 Task: Check the sale-to-list ratio of jacuzzi in the last 5 years.
Action: Mouse moved to (856, 188)
Screenshot: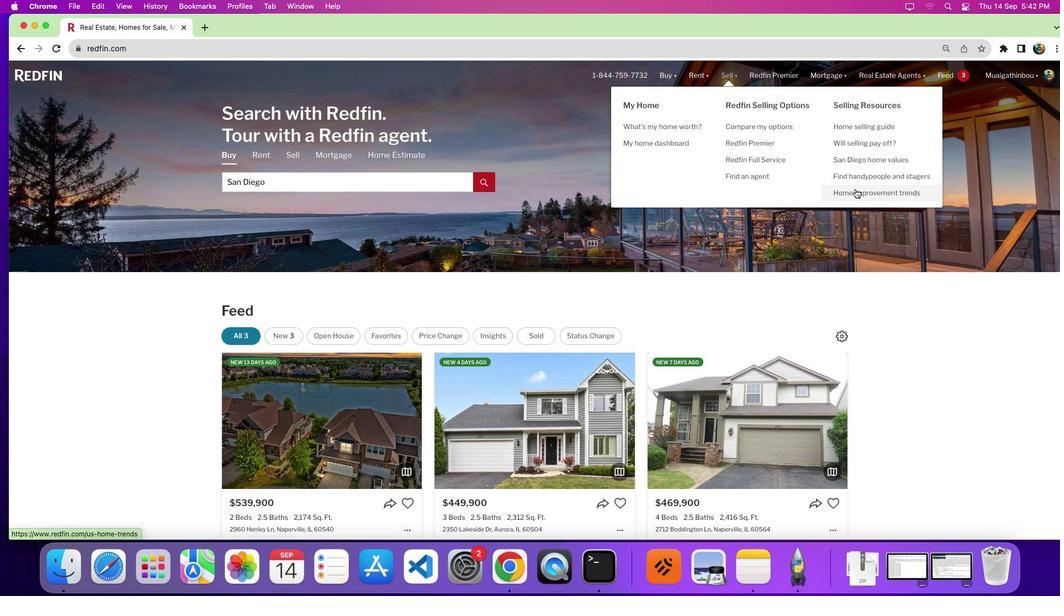 
Action: Mouse pressed left at (856, 188)
Screenshot: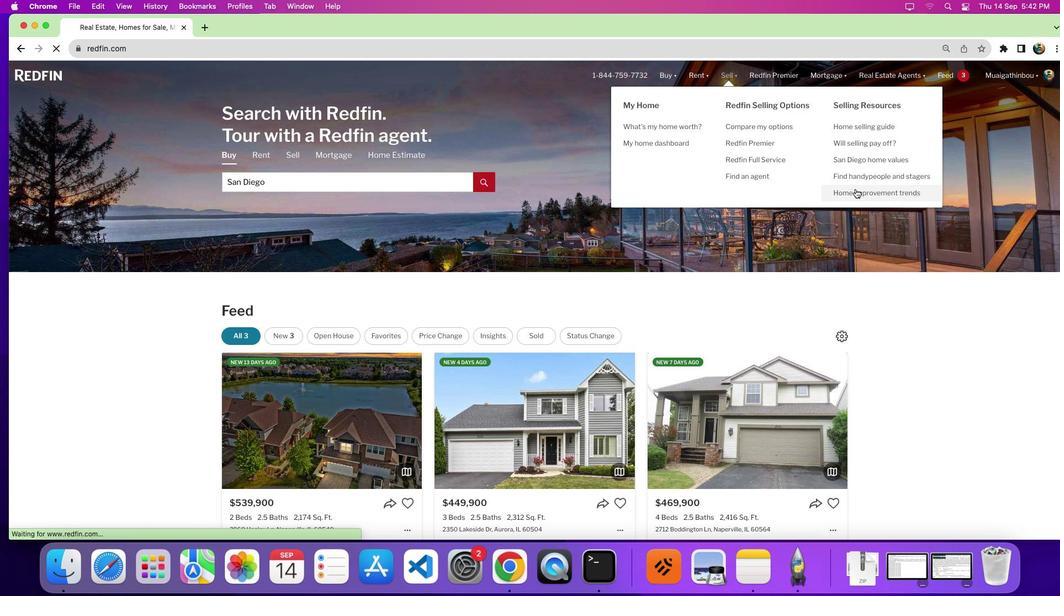 
Action: Mouse moved to (569, 271)
Screenshot: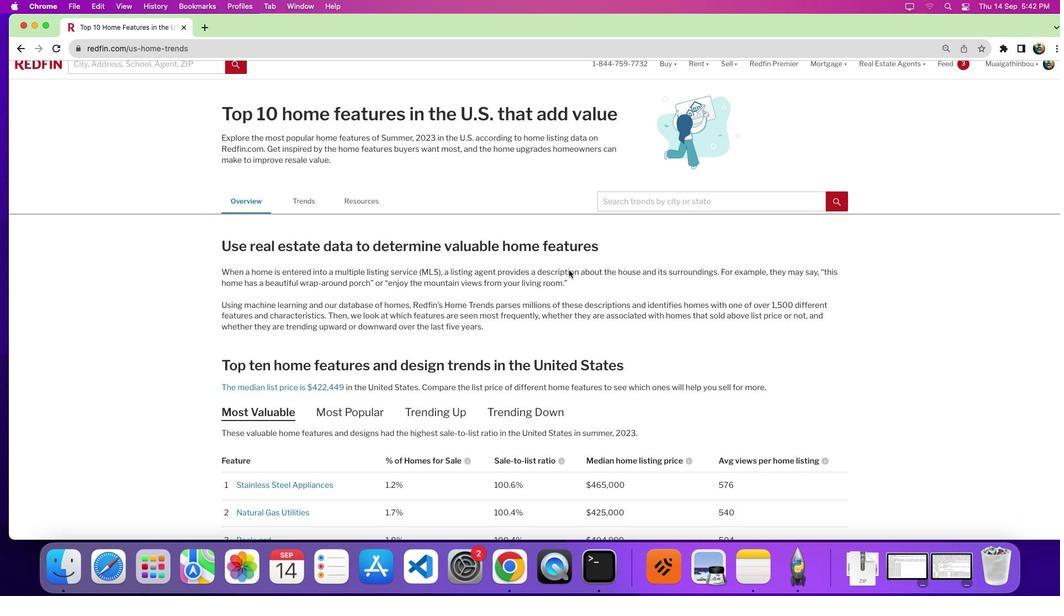 
Action: Mouse scrolled (569, 271) with delta (0, 0)
Screenshot: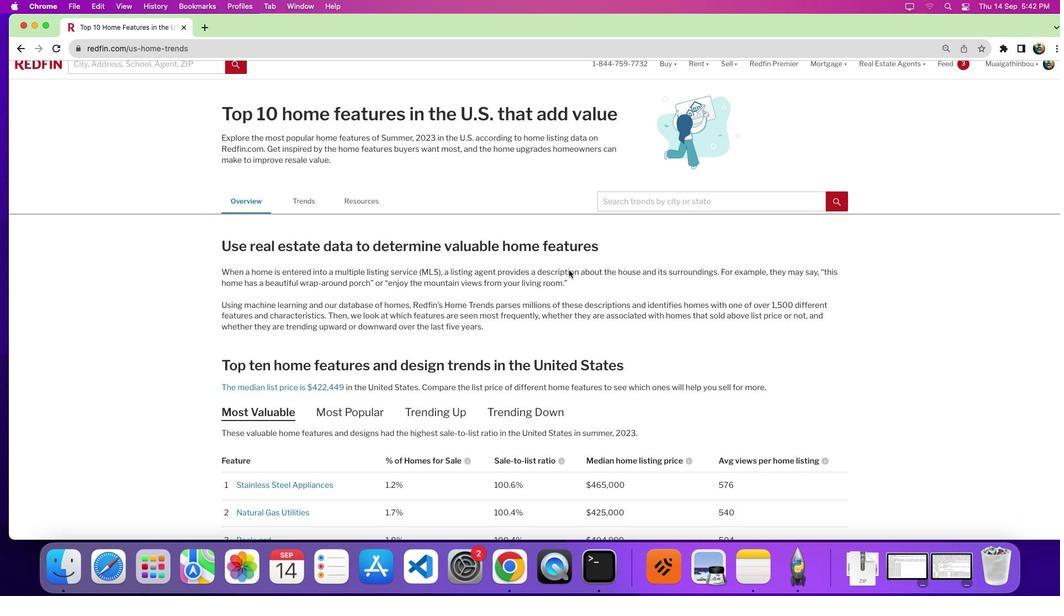 
Action: Mouse scrolled (569, 271) with delta (0, 0)
Screenshot: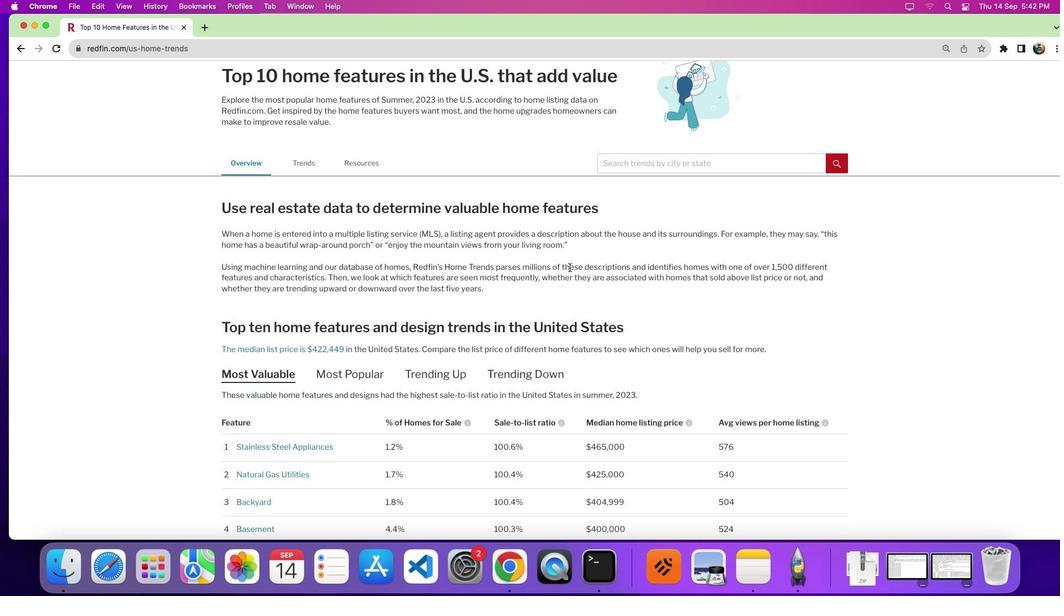 
Action: Mouse scrolled (569, 271) with delta (0, -2)
Screenshot: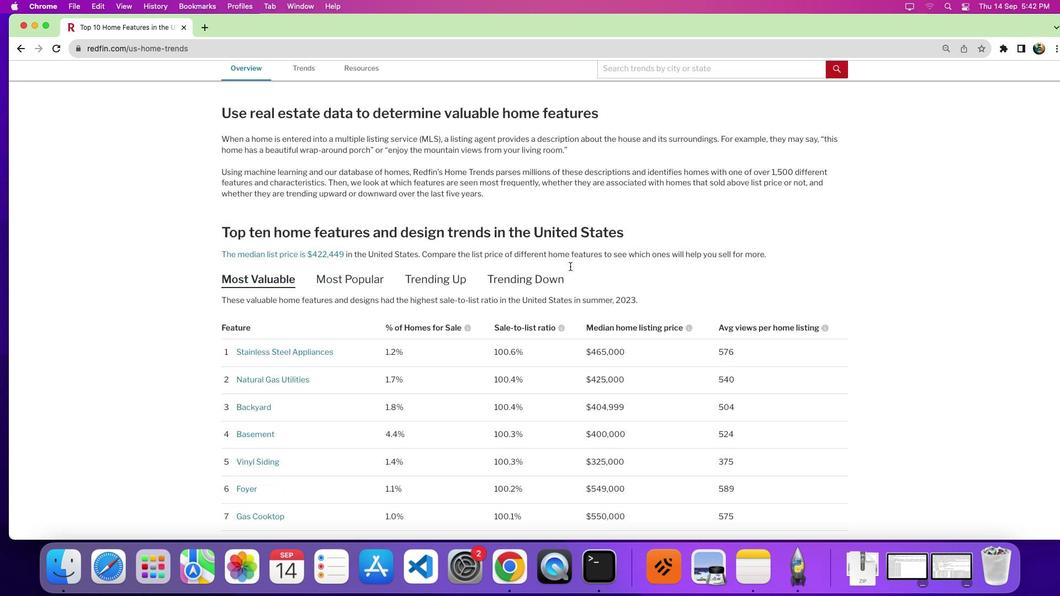 
Action: Mouse moved to (570, 266)
Screenshot: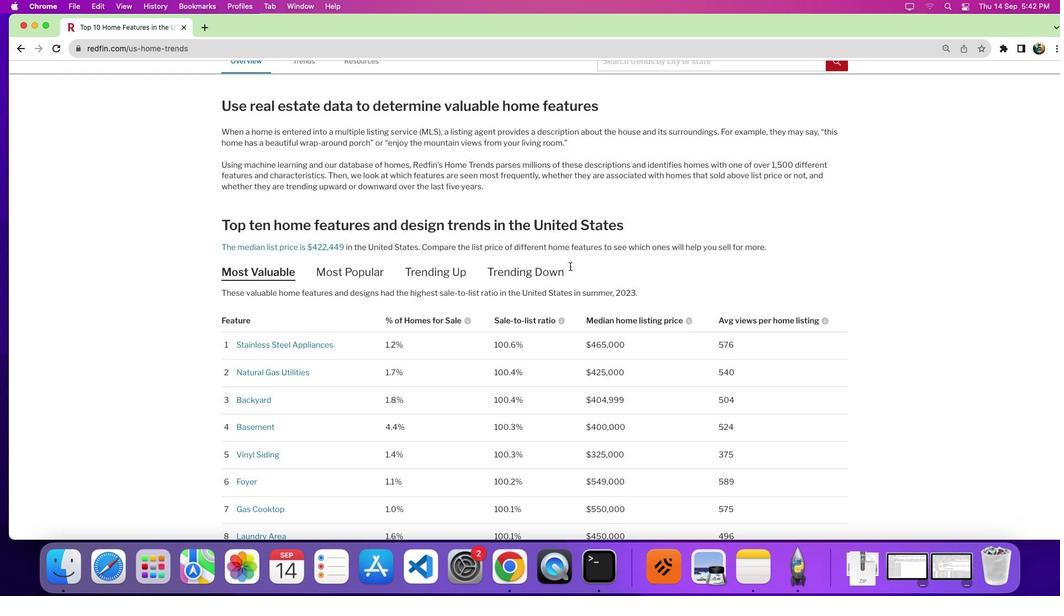 
Action: Mouse scrolled (570, 266) with delta (0, 0)
Screenshot: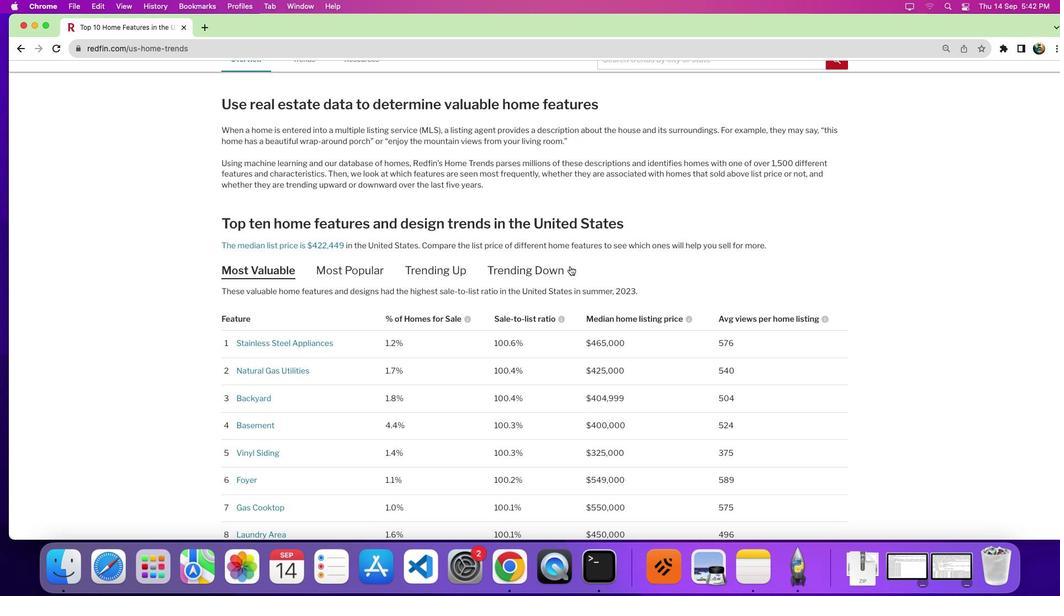 
Action: Mouse scrolled (570, 266) with delta (0, 0)
Screenshot: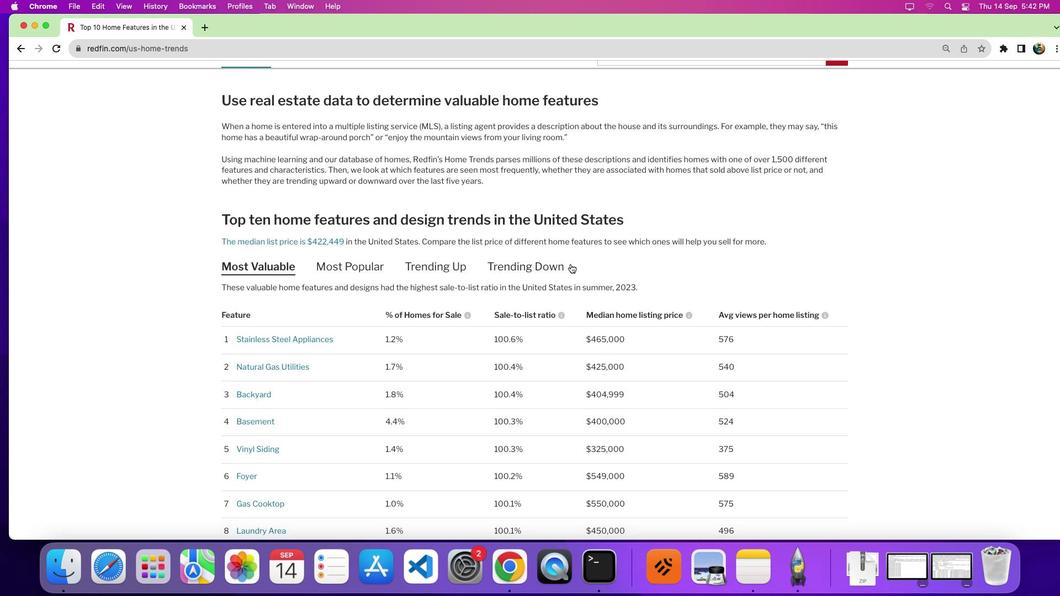 
Action: Mouse moved to (570, 264)
Screenshot: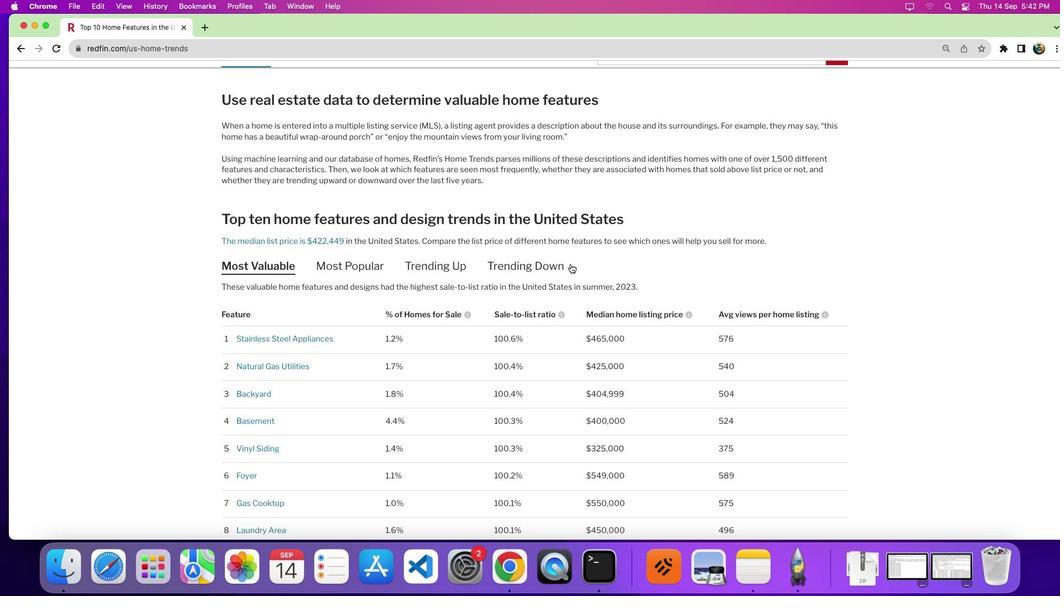 
Action: Mouse scrolled (570, 264) with delta (0, 0)
Screenshot: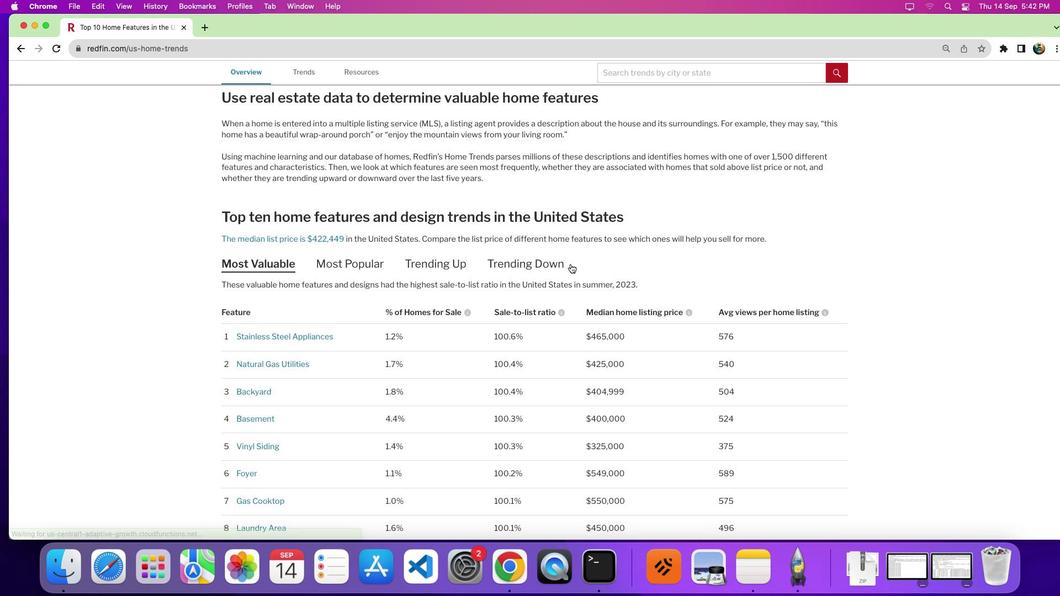 
Action: Mouse moved to (583, 248)
Screenshot: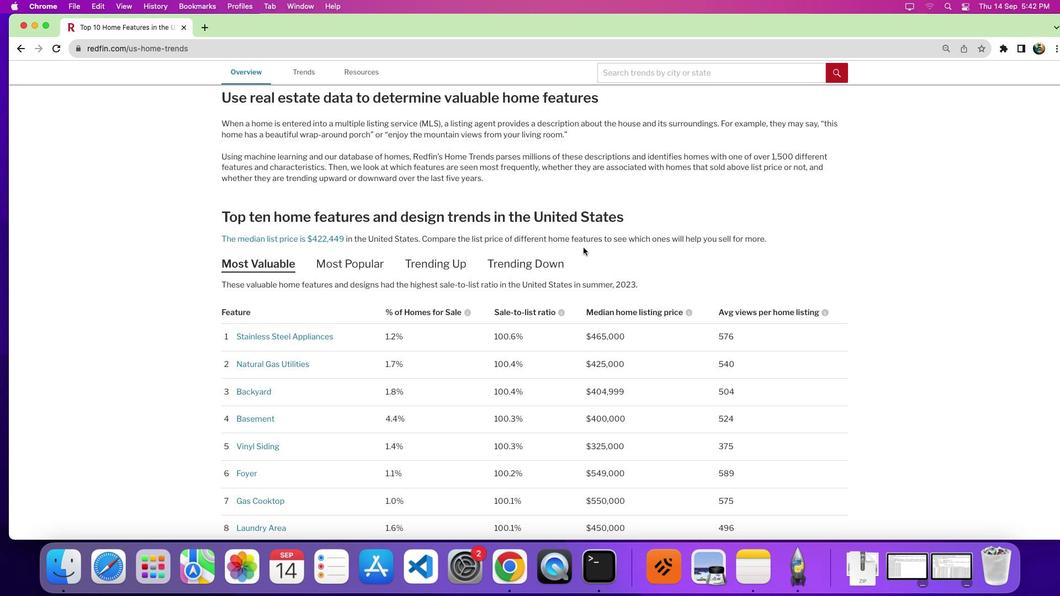 
Action: Mouse scrolled (583, 248) with delta (0, 0)
Screenshot: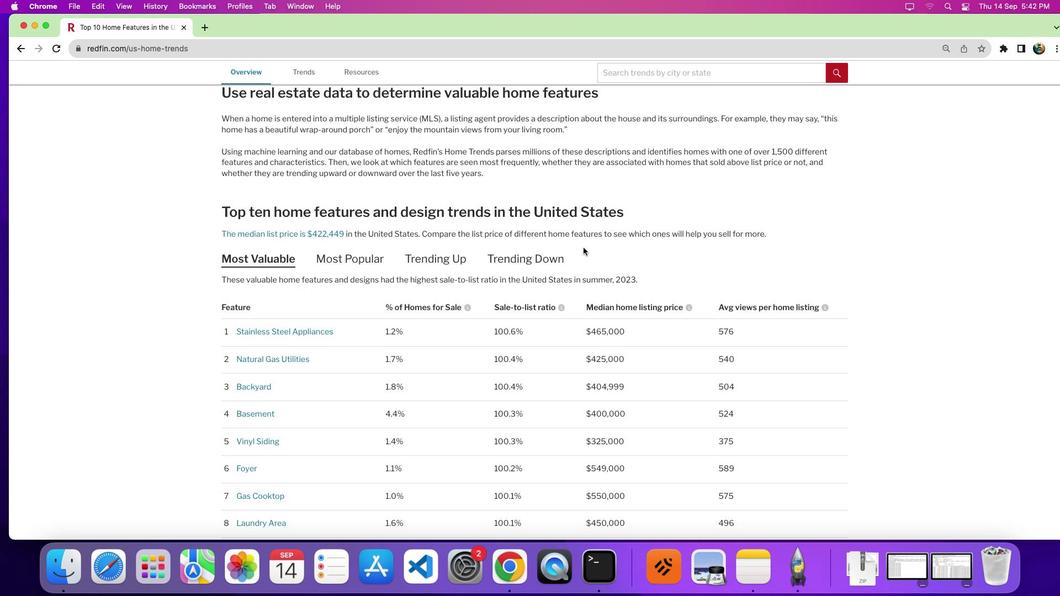 
Action: Mouse scrolled (583, 248) with delta (0, 0)
Screenshot: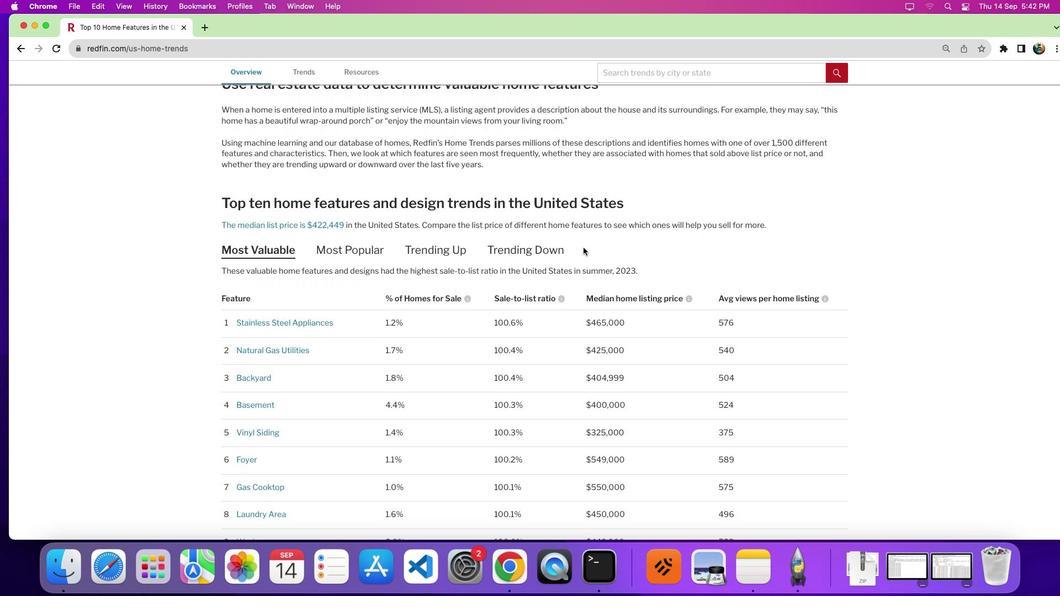 
Action: Mouse scrolled (583, 248) with delta (0, 0)
Screenshot: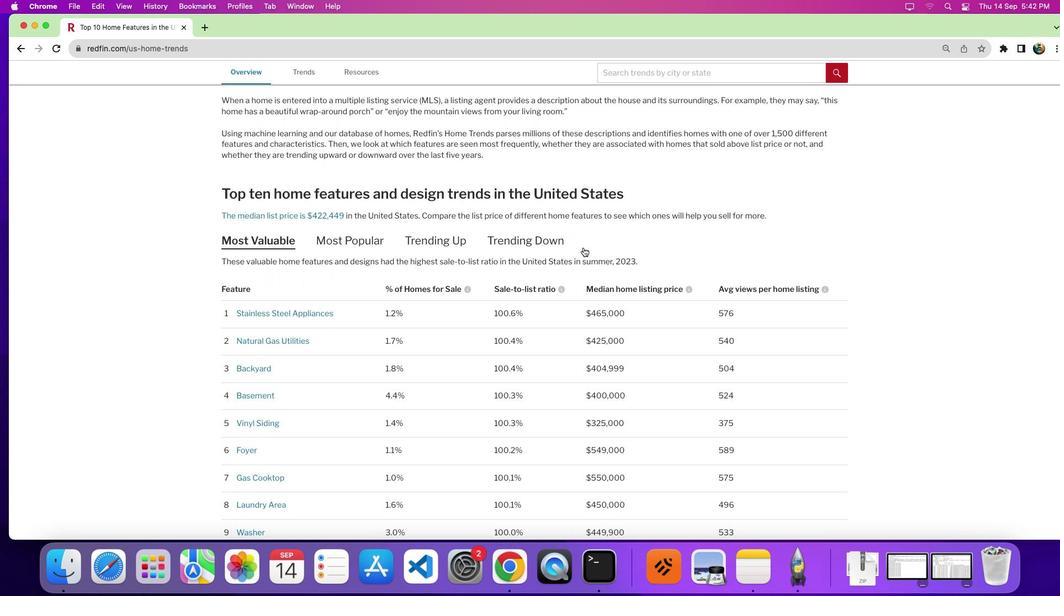 
Action: Mouse scrolled (583, 248) with delta (0, 0)
Screenshot: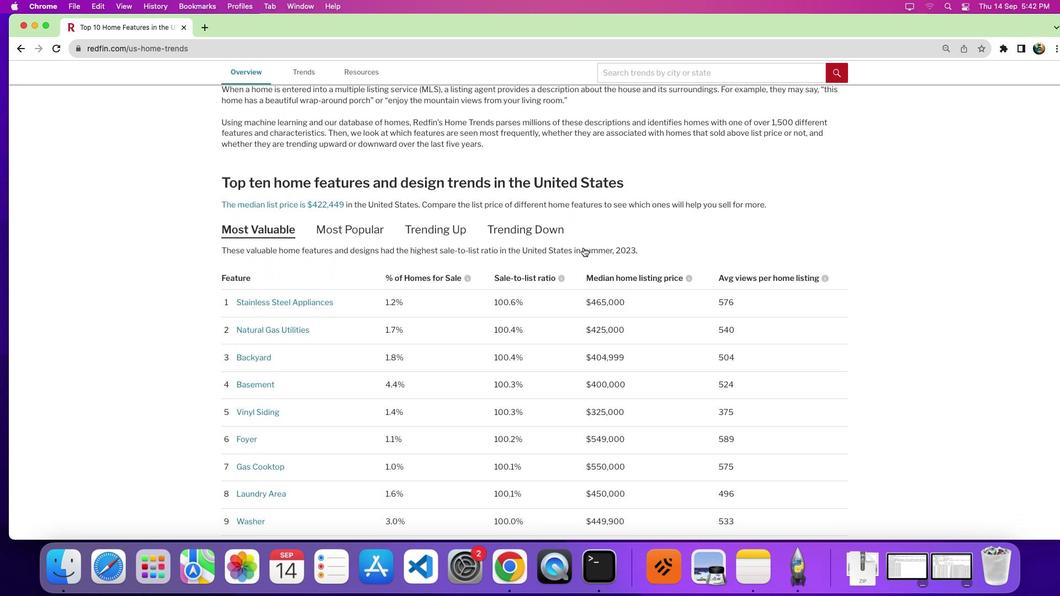 
Action: Mouse scrolled (583, 248) with delta (0, 0)
Screenshot: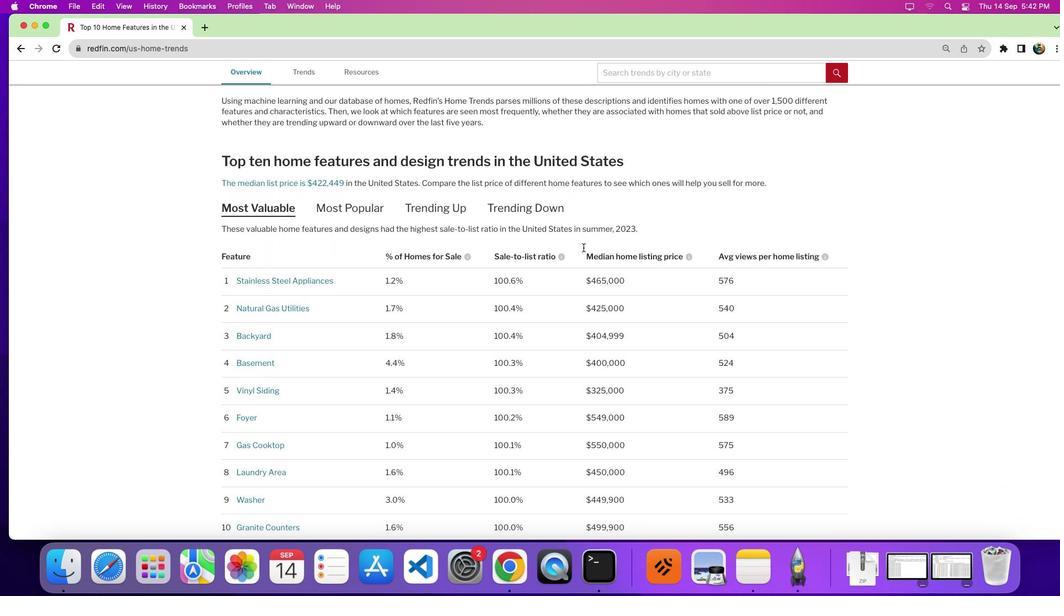 
Action: Mouse scrolled (583, 248) with delta (0, 0)
Screenshot: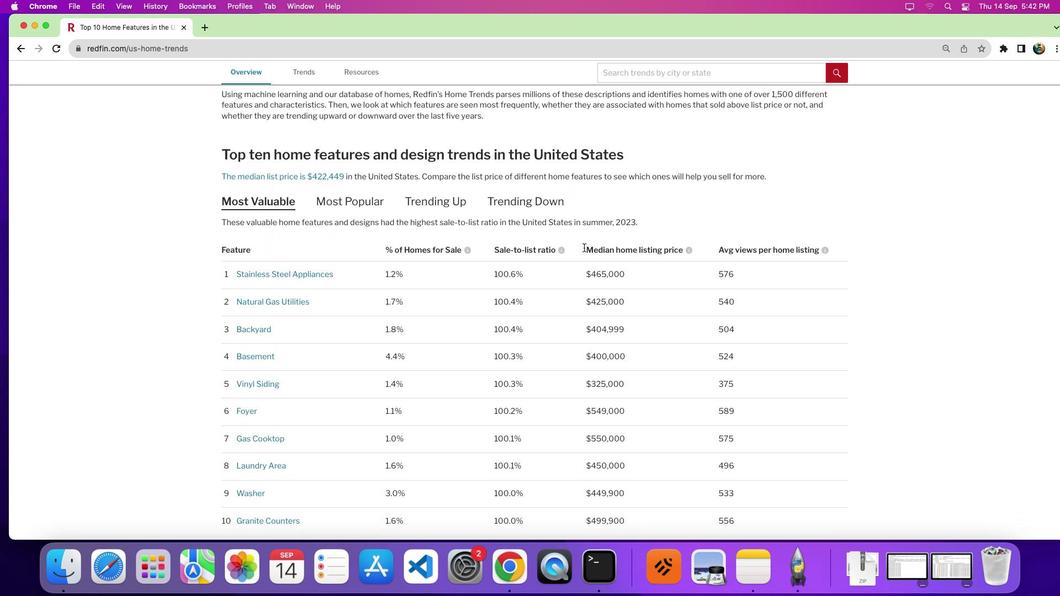 
Action: Mouse moved to (589, 244)
Screenshot: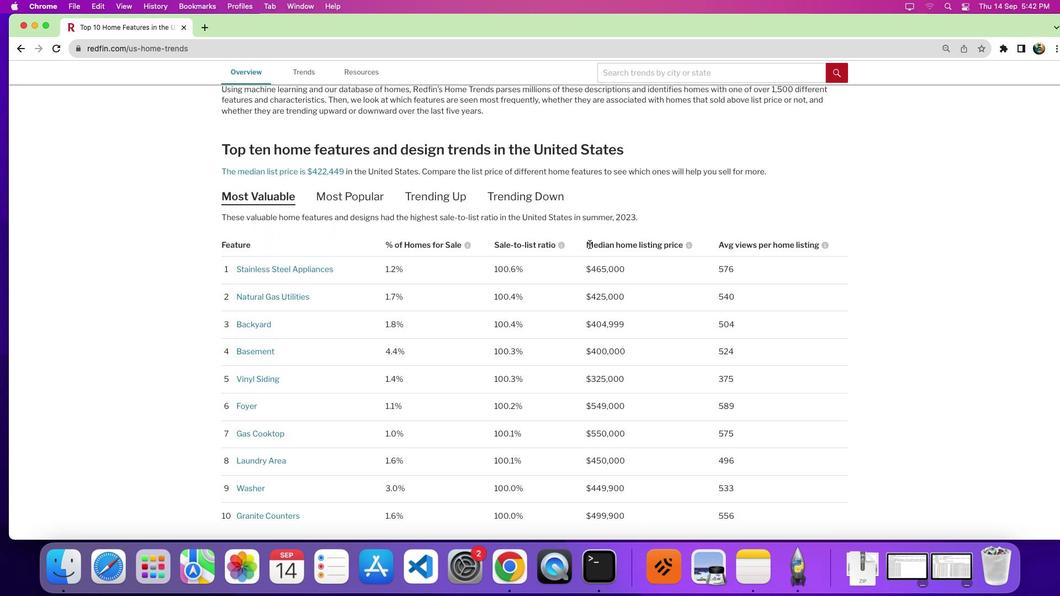 
Action: Mouse scrolled (589, 244) with delta (0, 0)
Screenshot: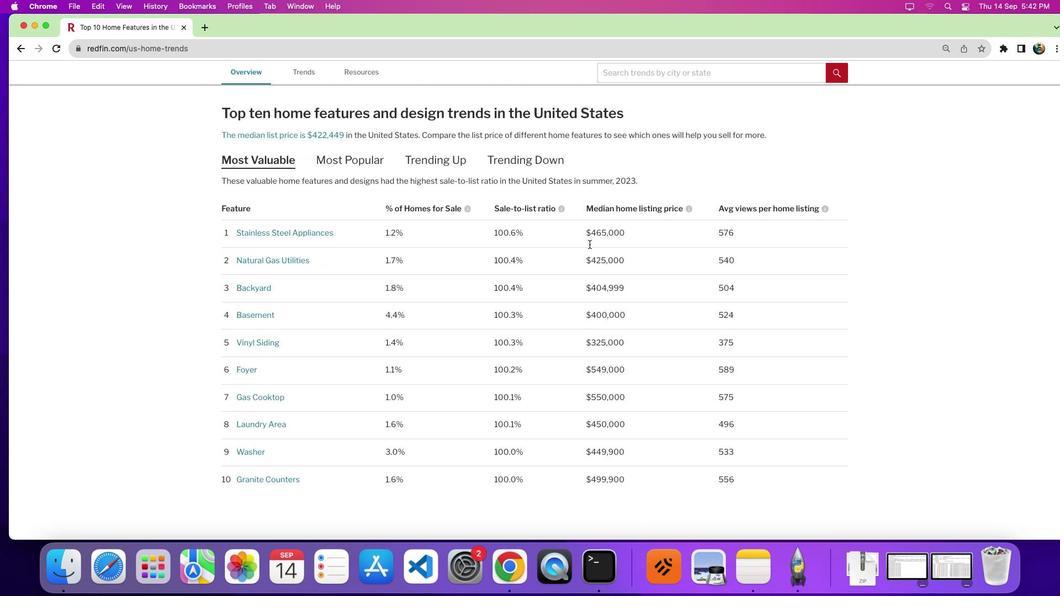 
Action: Mouse scrolled (589, 244) with delta (0, 0)
Screenshot: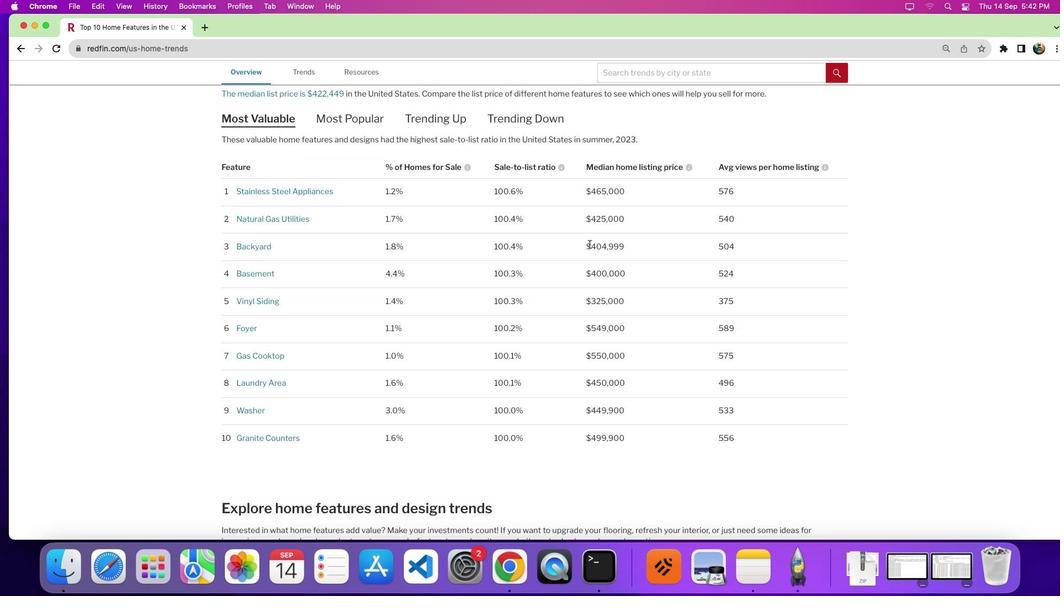 
Action: Mouse scrolled (589, 244) with delta (0, -2)
Screenshot: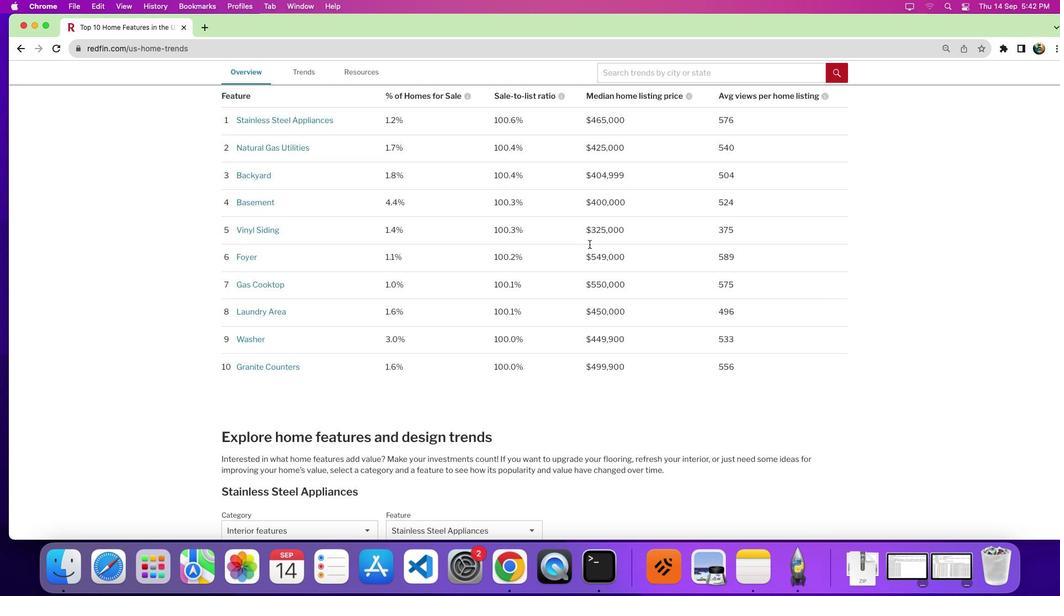 
Action: Mouse scrolled (589, 244) with delta (0, 0)
Screenshot: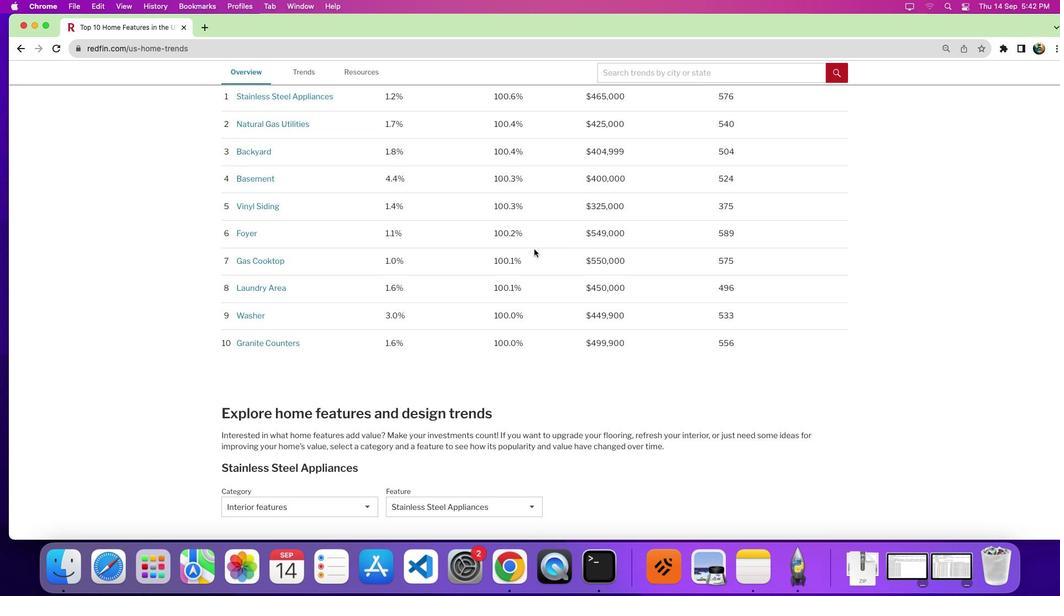 
Action: Mouse scrolled (589, 244) with delta (0, 0)
Screenshot: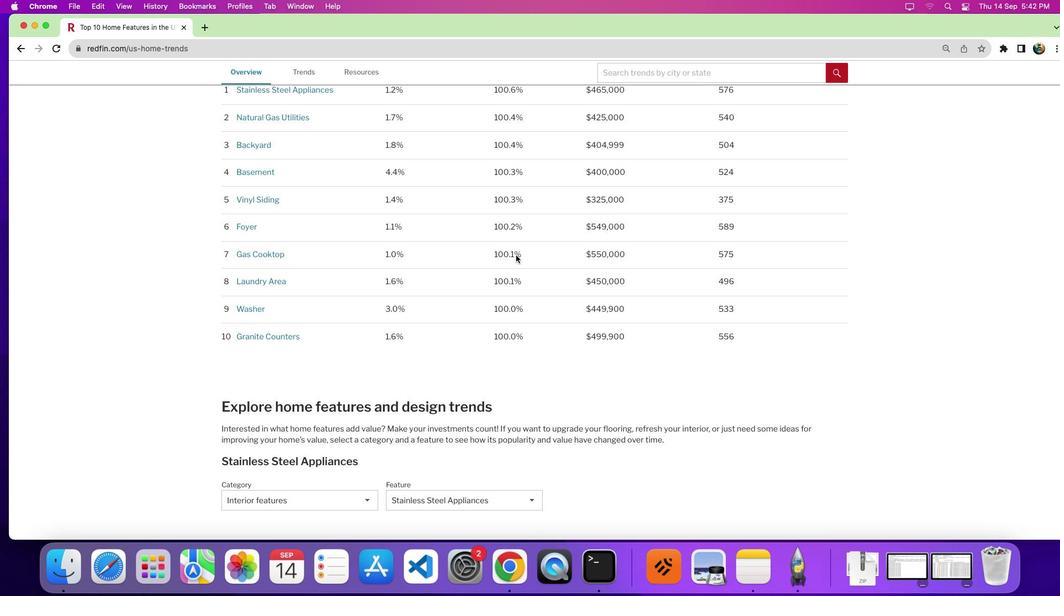 
Action: Mouse moved to (424, 332)
Screenshot: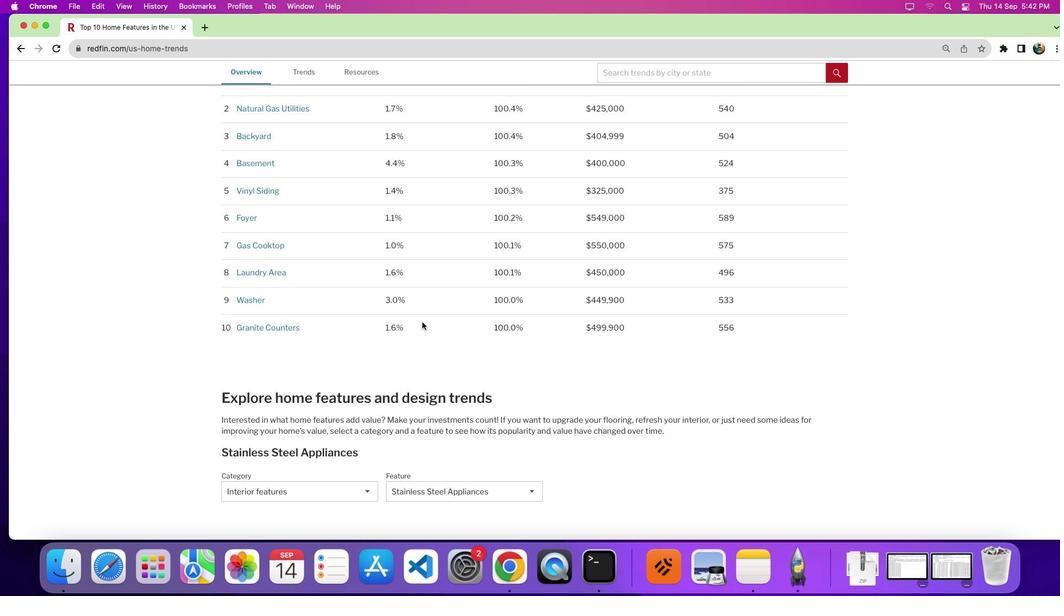 
Action: Mouse scrolled (424, 332) with delta (0, 0)
Screenshot: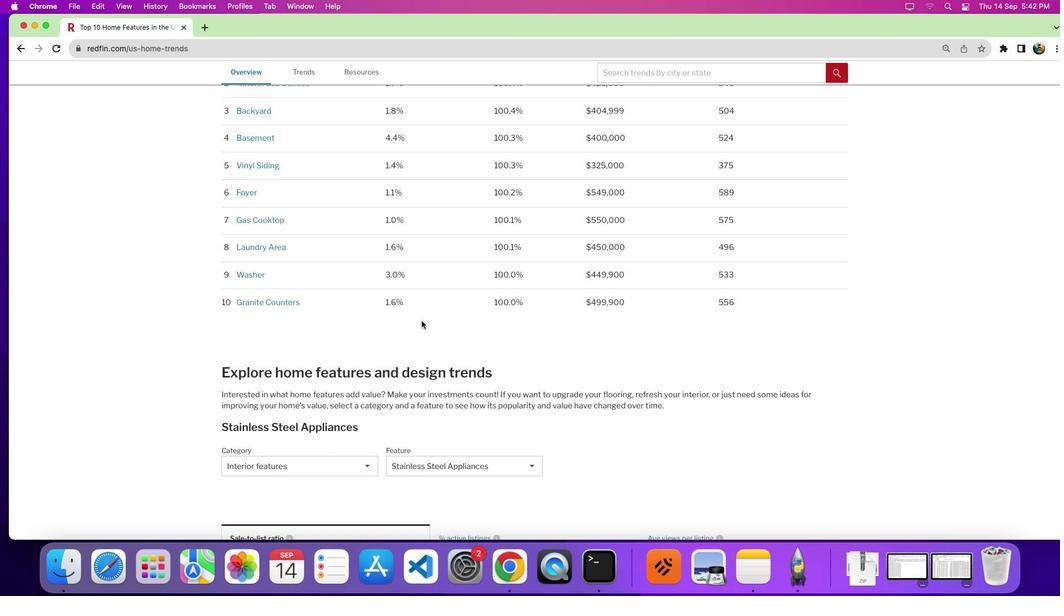 
Action: Mouse moved to (424, 330)
Screenshot: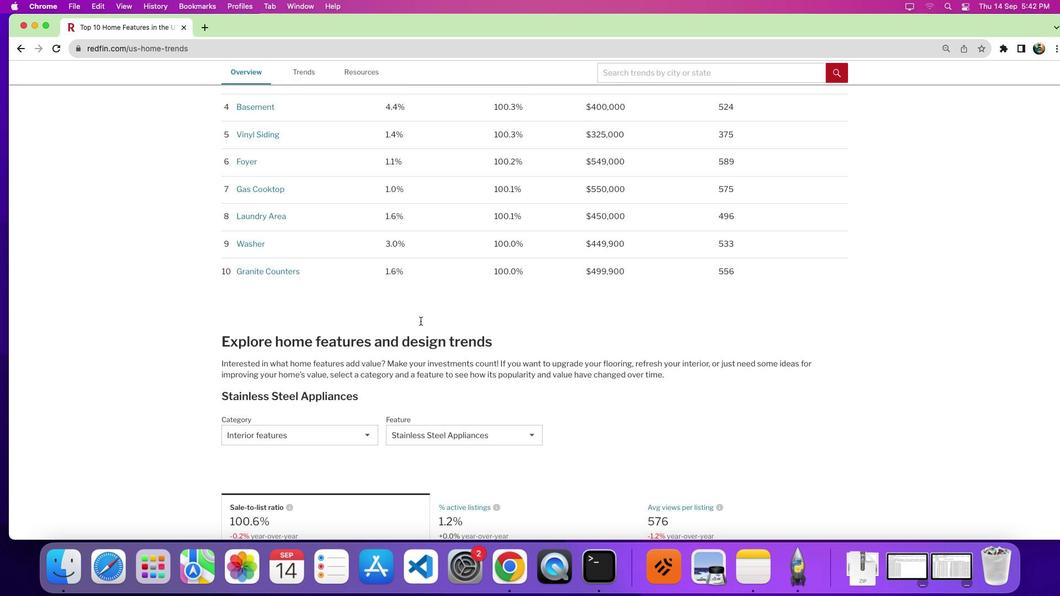 
Action: Mouse scrolled (424, 330) with delta (0, 0)
Screenshot: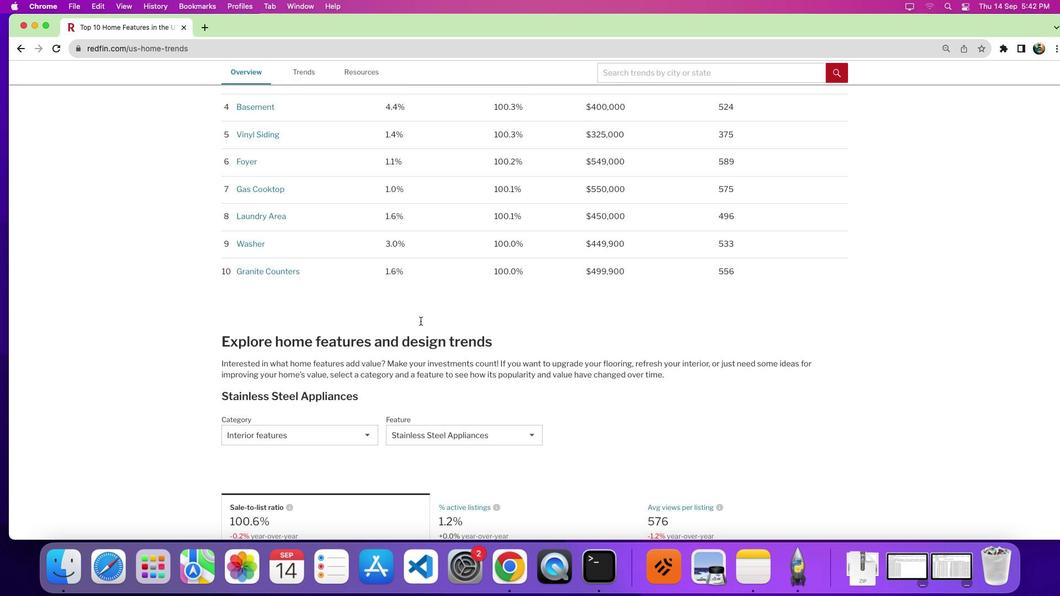 
Action: Mouse moved to (422, 321)
Screenshot: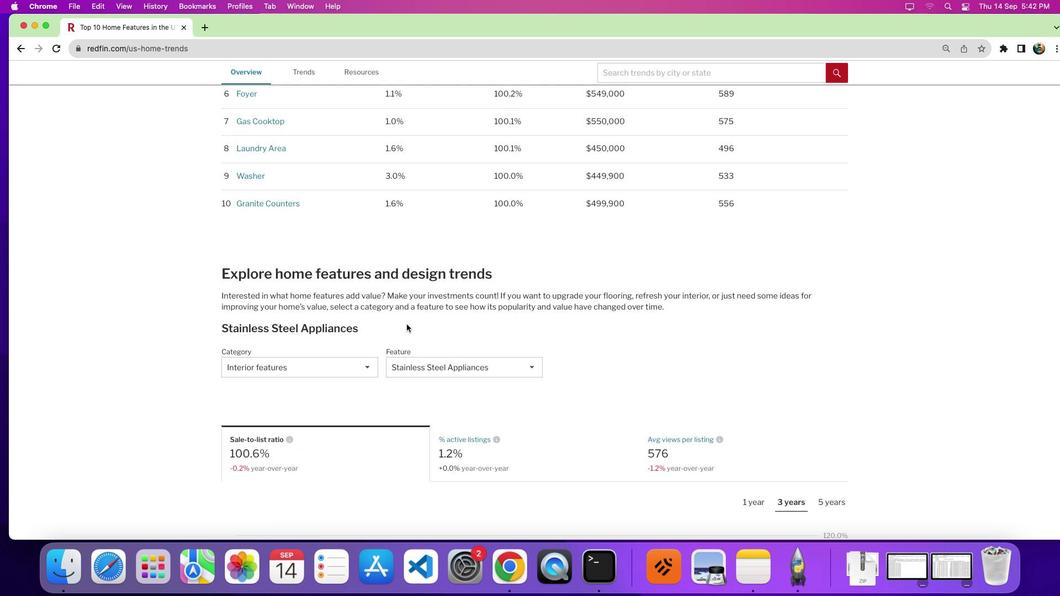
Action: Mouse scrolled (422, 321) with delta (0, -2)
Screenshot: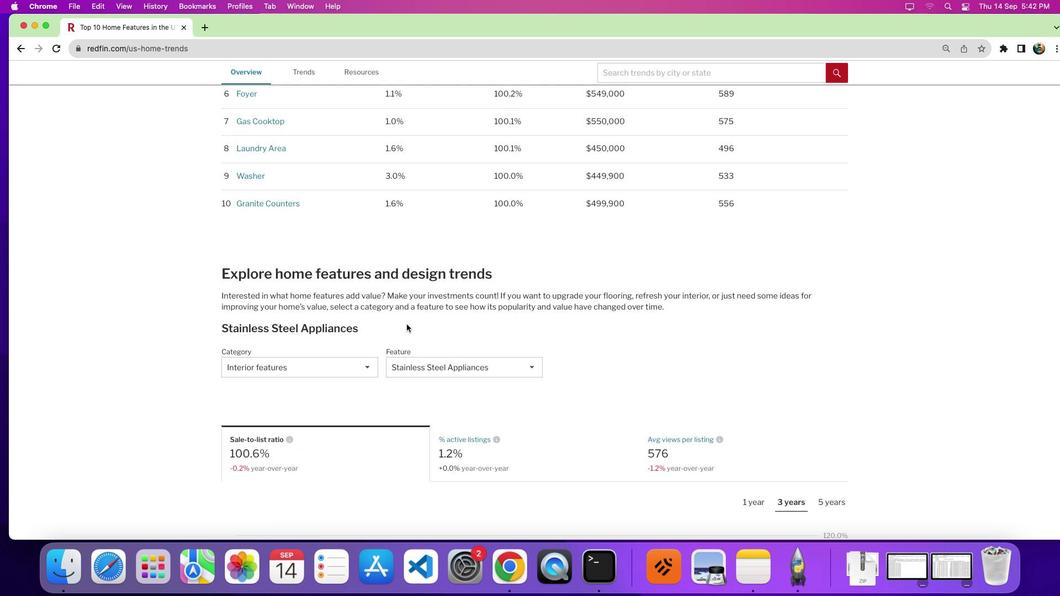 
Action: Mouse moved to (293, 359)
Screenshot: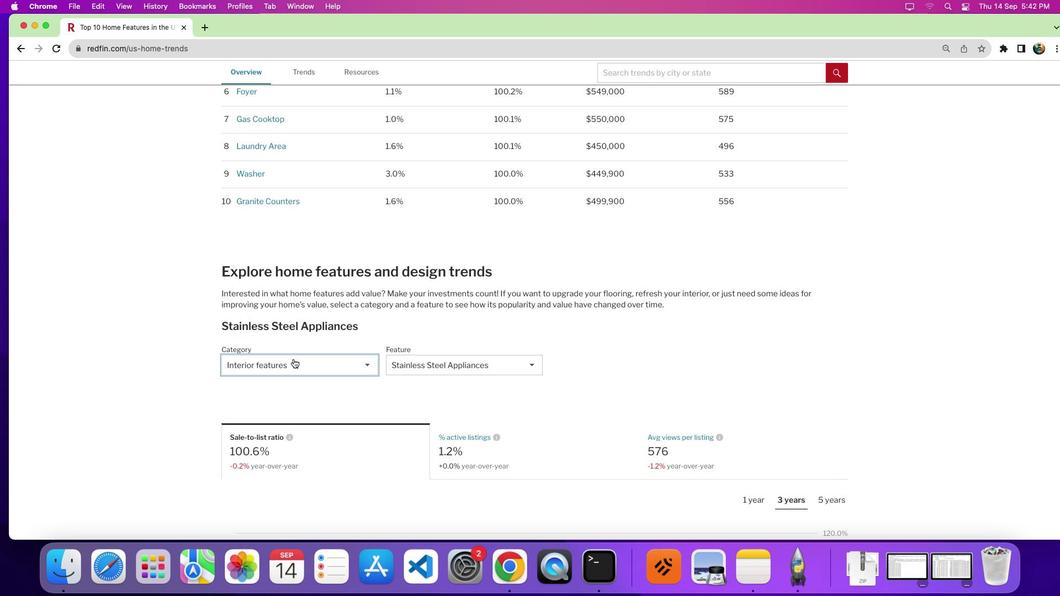 
Action: Mouse pressed left at (293, 359)
Screenshot: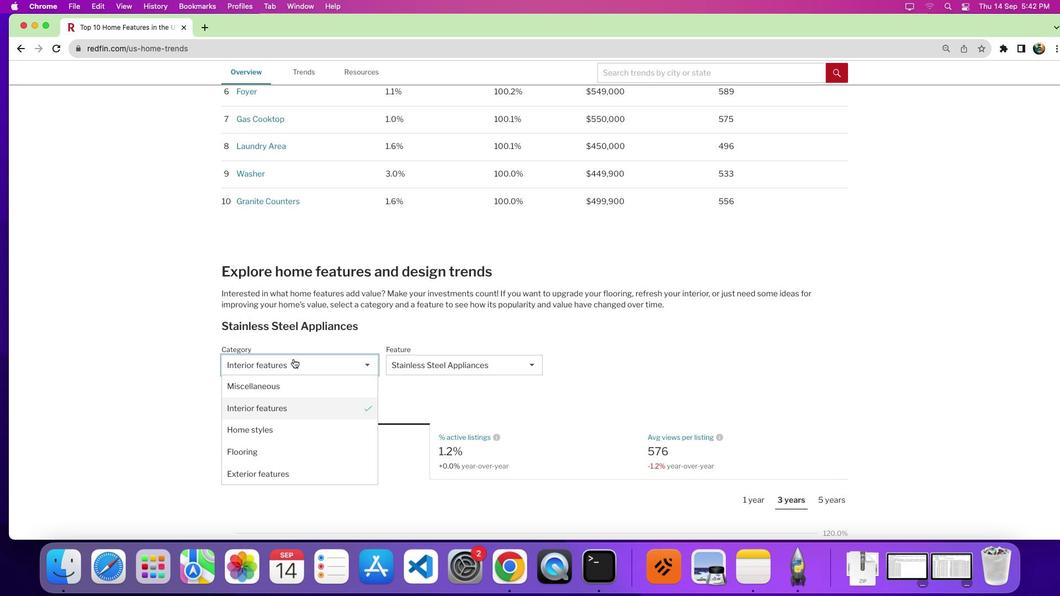 
Action: Mouse moved to (301, 387)
Screenshot: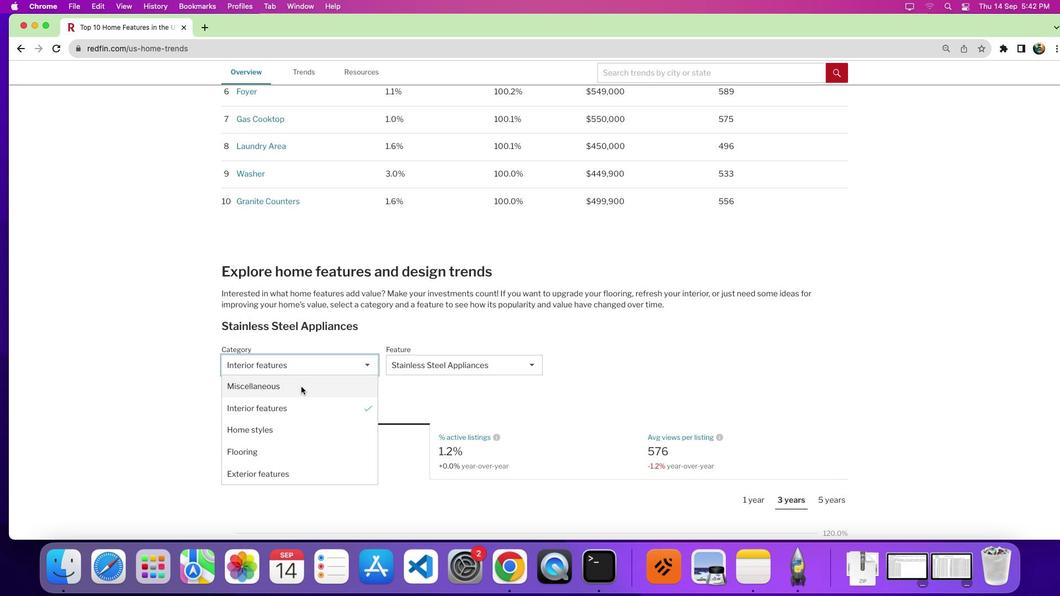 
Action: Mouse pressed left at (301, 387)
Screenshot: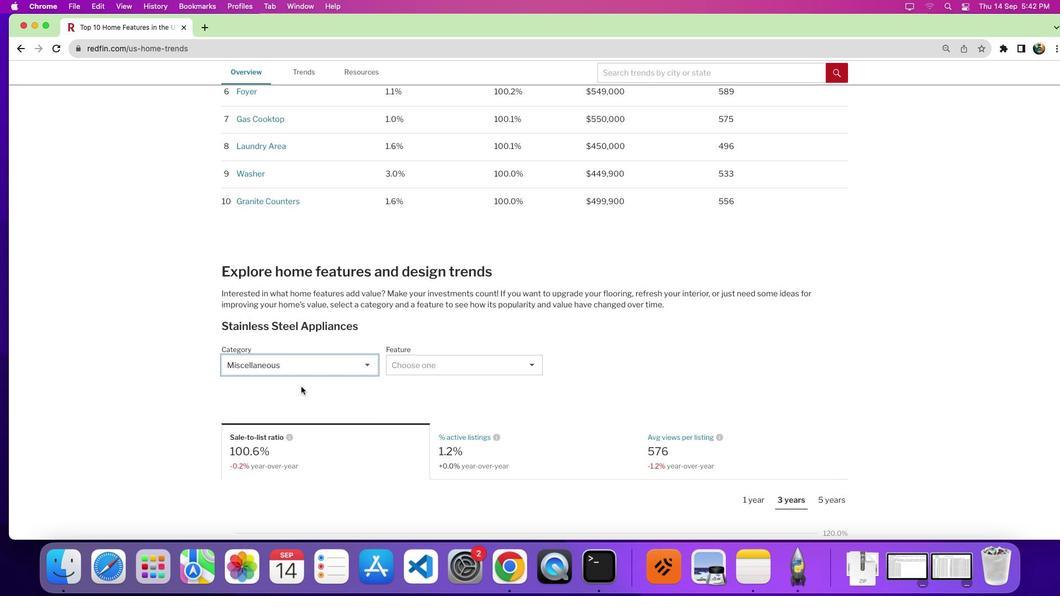 
Action: Mouse moved to (493, 366)
Screenshot: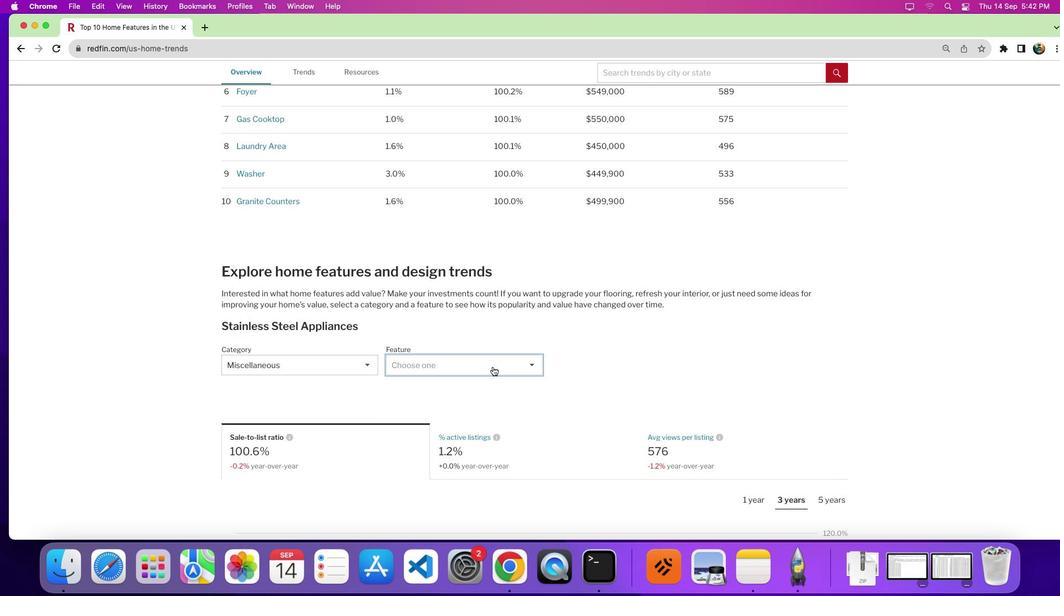 
Action: Mouse pressed left at (493, 366)
Screenshot: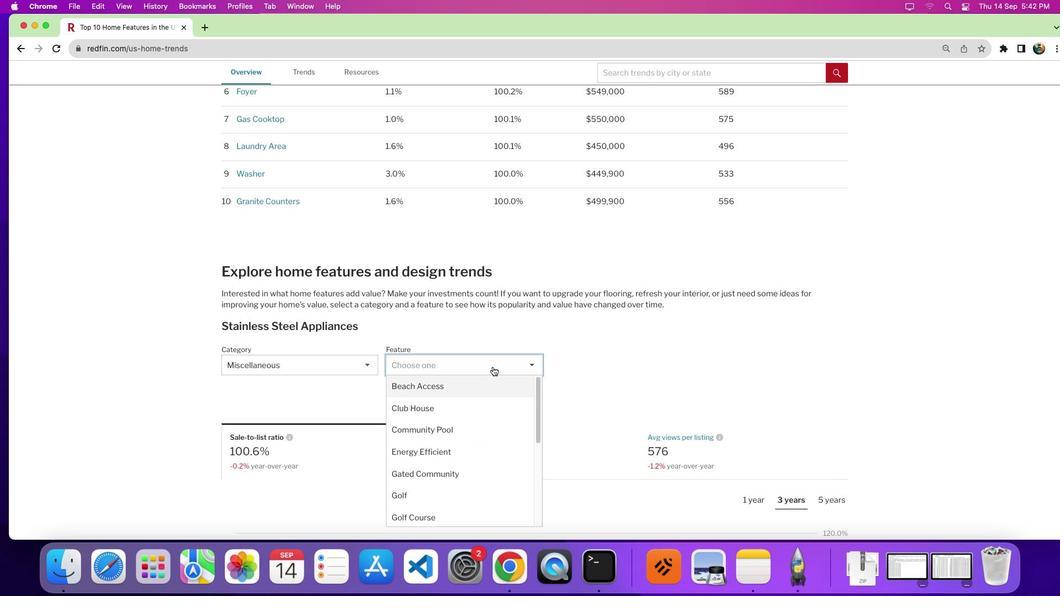 
Action: Mouse moved to (443, 422)
Screenshot: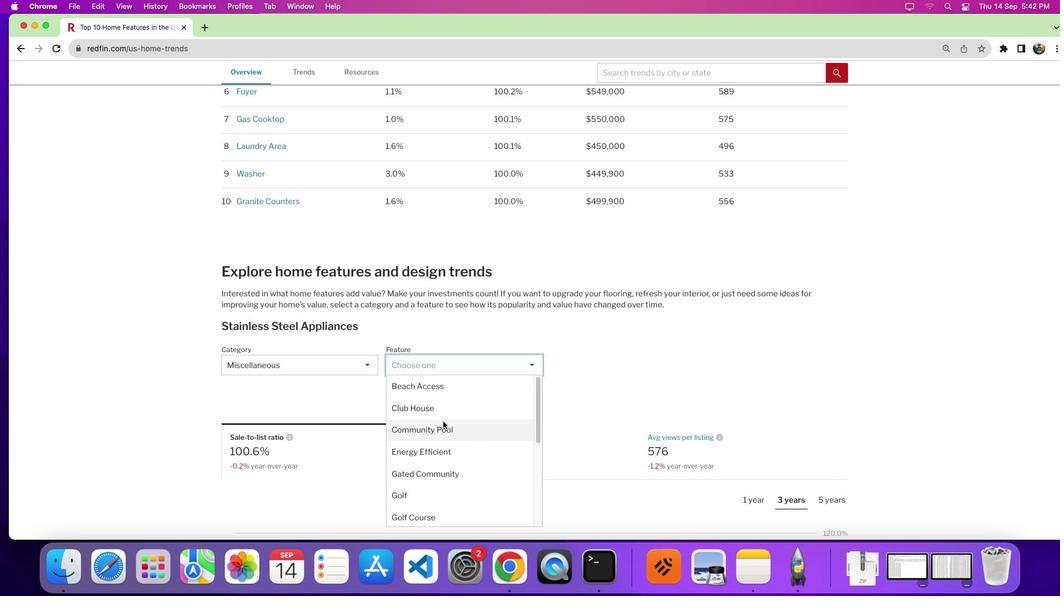 
Action: Mouse scrolled (443, 422) with delta (0, 0)
Screenshot: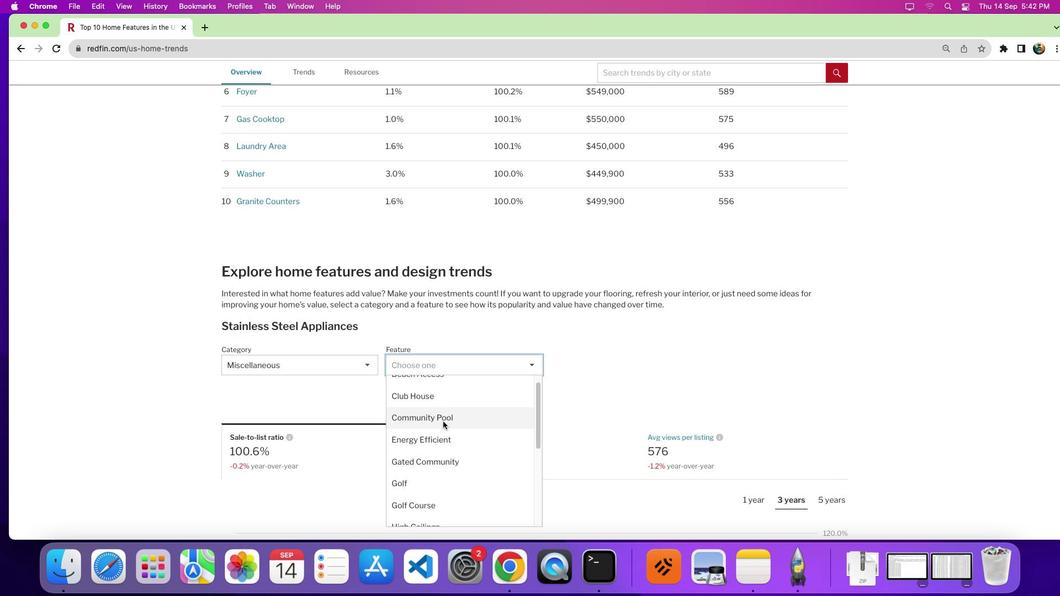 
Action: Mouse scrolled (443, 422) with delta (0, 0)
Screenshot: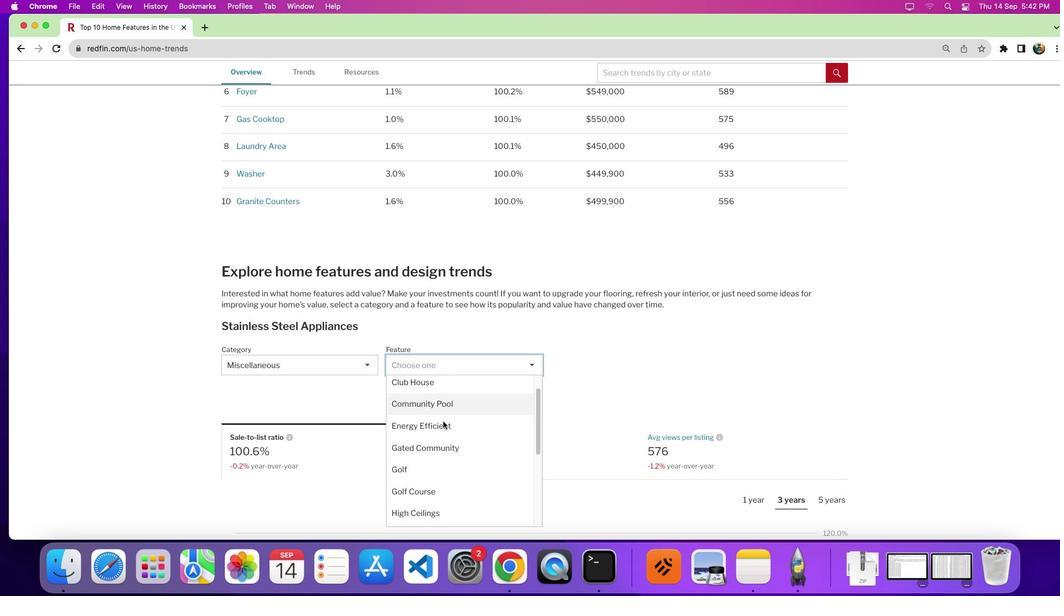 
Action: Mouse moved to (444, 422)
Screenshot: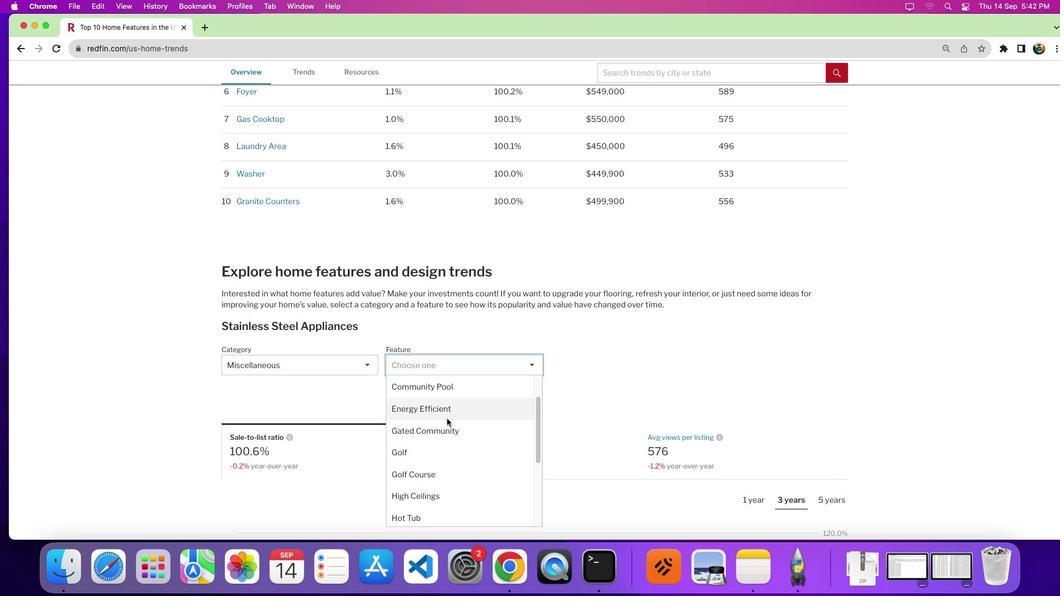 
Action: Mouse scrolled (444, 422) with delta (0, 0)
Screenshot: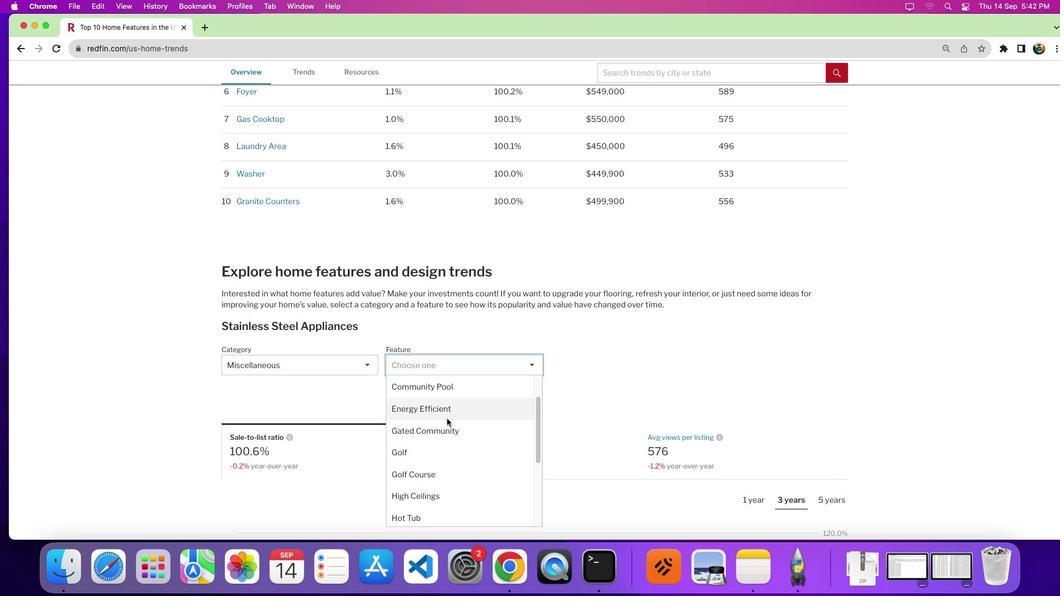 
Action: Mouse scrolled (444, 422) with delta (0, 0)
Screenshot: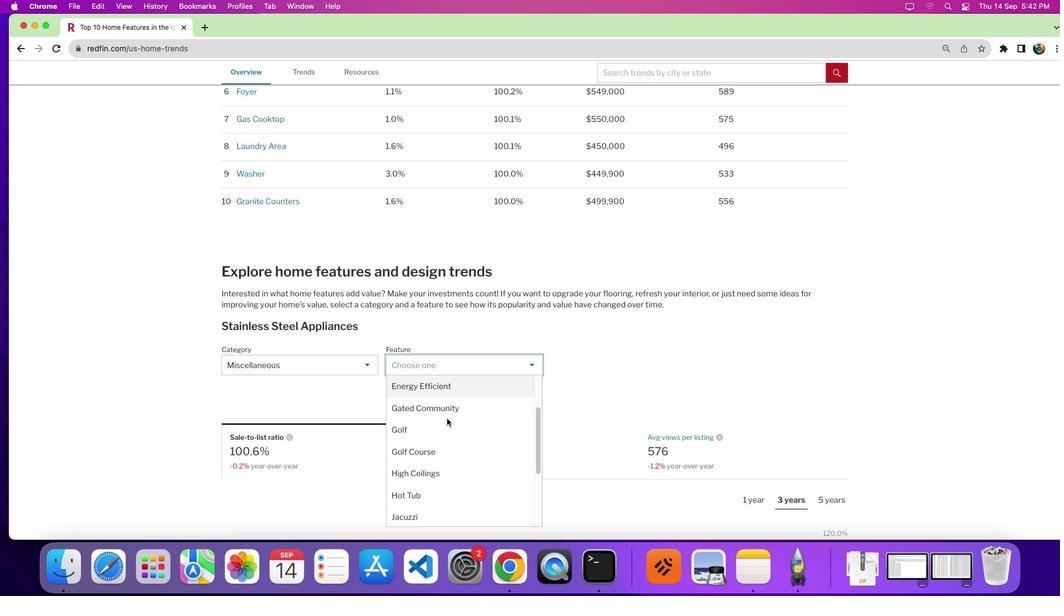 
Action: Mouse moved to (447, 418)
Screenshot: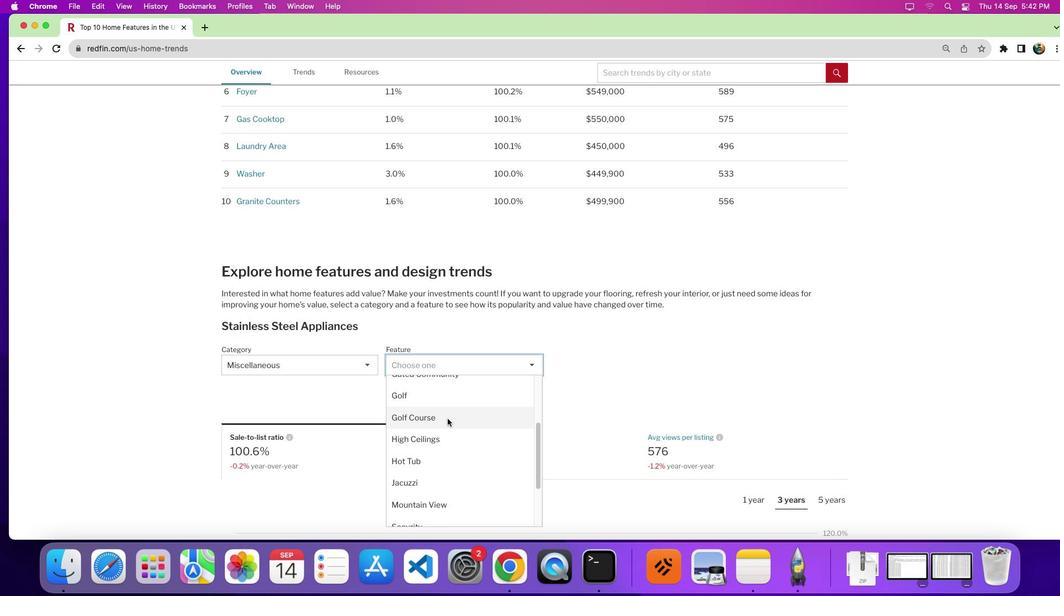 
Action: Mouse scrolled (447, 418) with delta (0, -1)
Screenshot: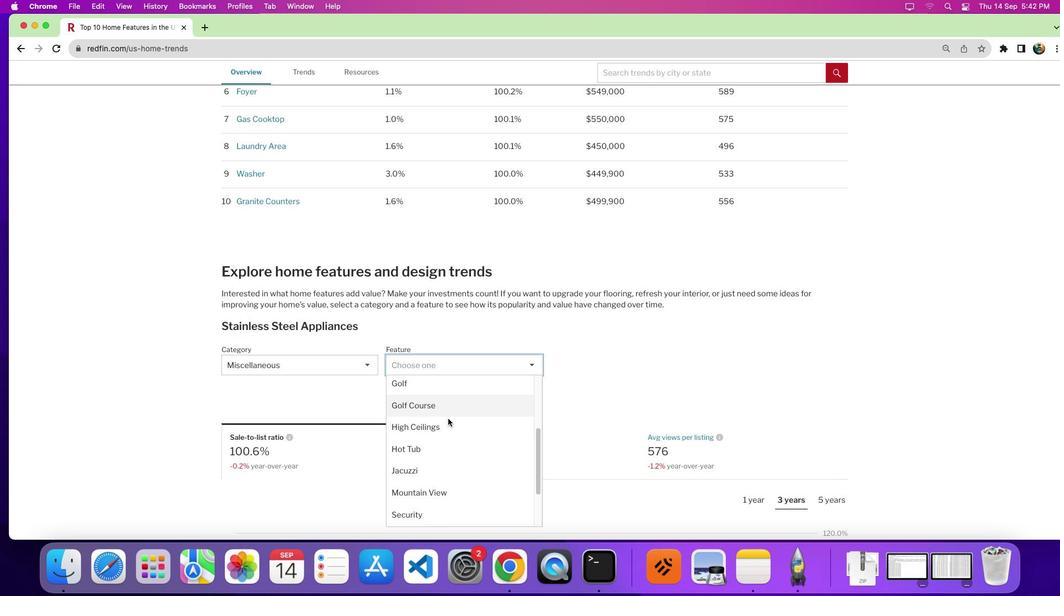 
Action: Mouse moved to (448, 419)
Screenshot: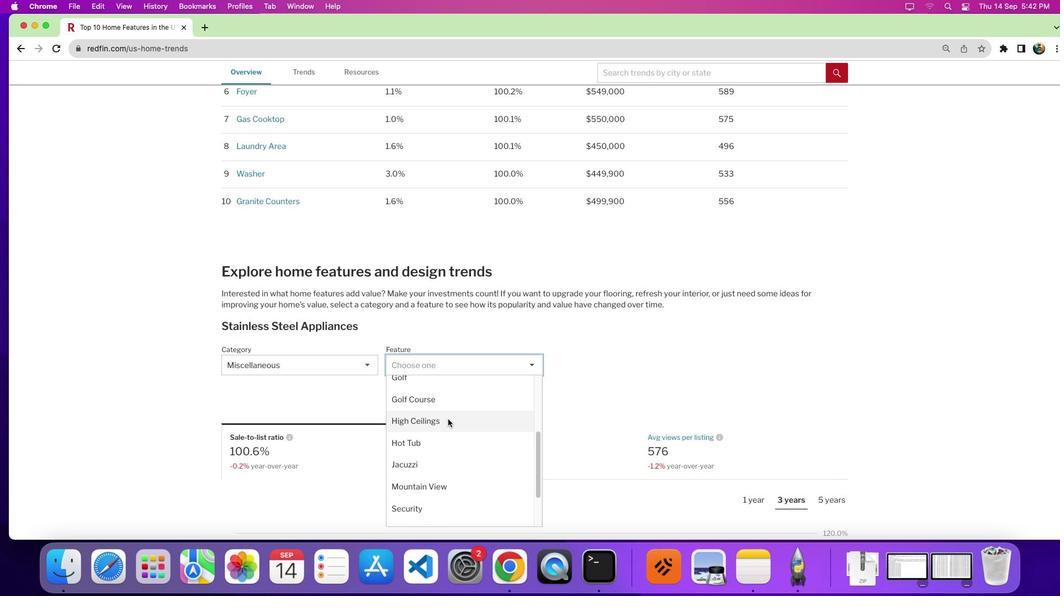 
Action: Mouse scrolled (448, 419) with delta (0, 0)
Screenshot: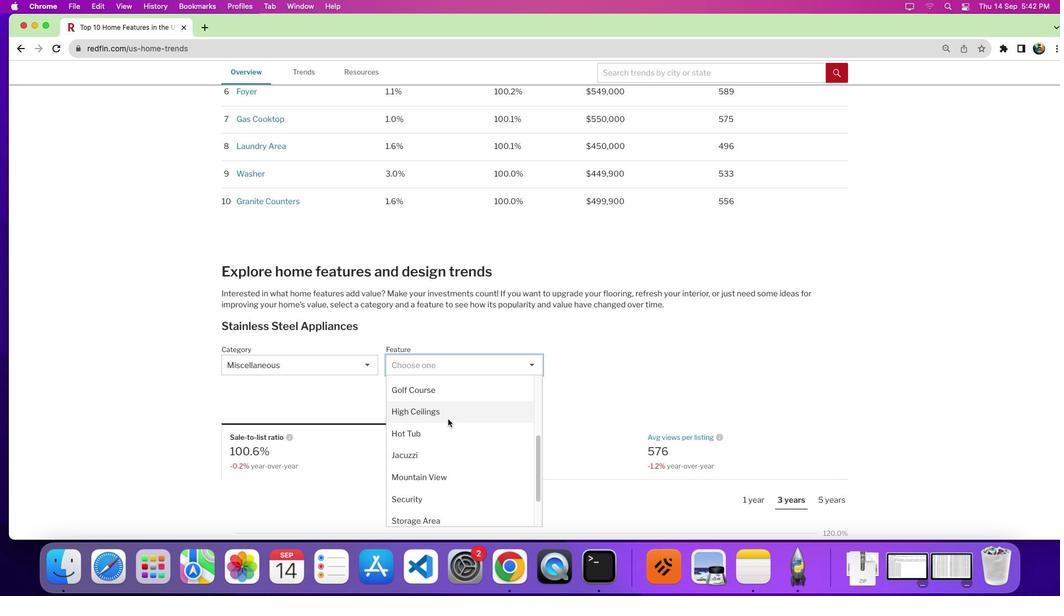 
Action: Mouse scrolled (448, 419) with delta (0, 0)
Screenshot: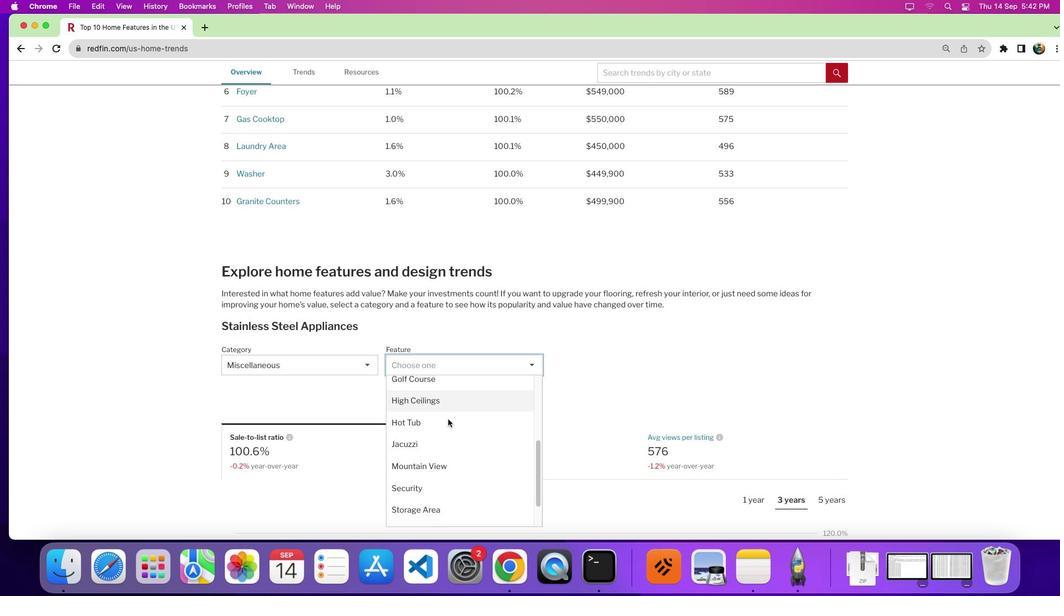 
Action: Mouse scrolled (448, 419) with delta (0, 0)
Screenshot: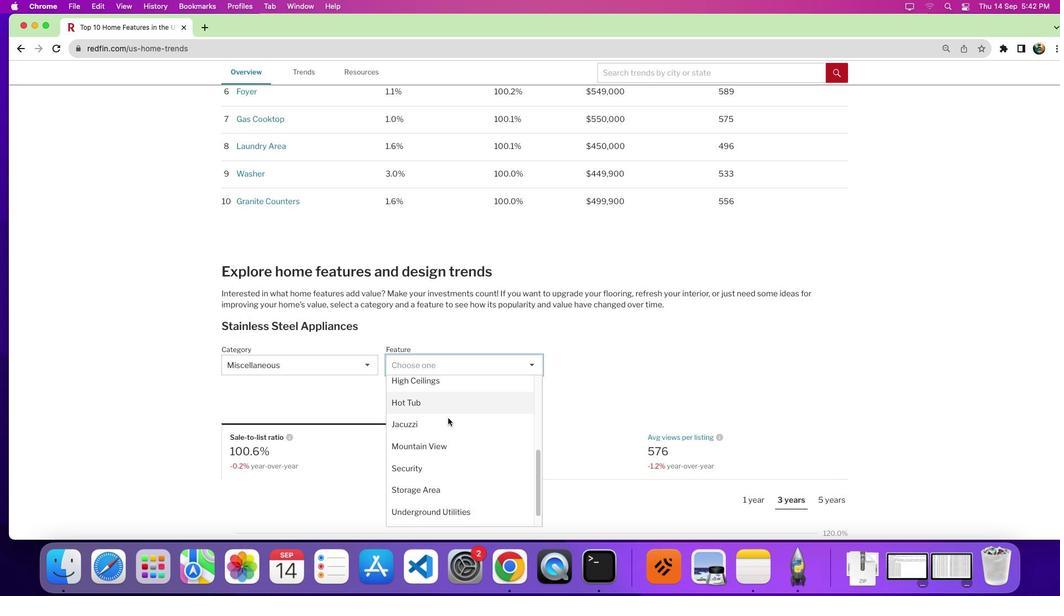 
Action: Mouse moved to (448, 418)
Screenshot: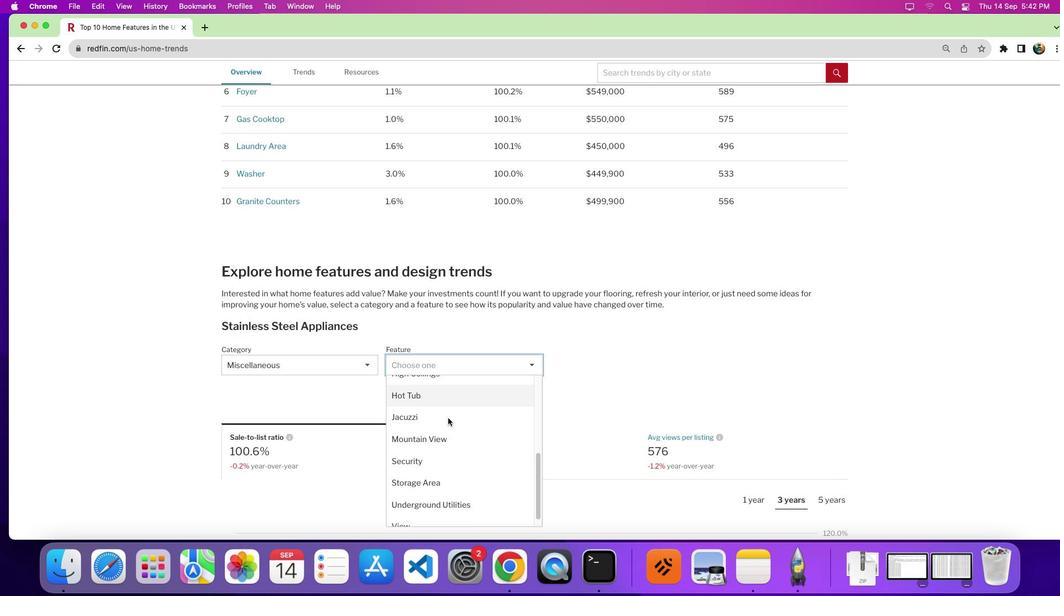 
Action: Mouse scrolled (448, 418) with delta (0, 0)
Screenshot: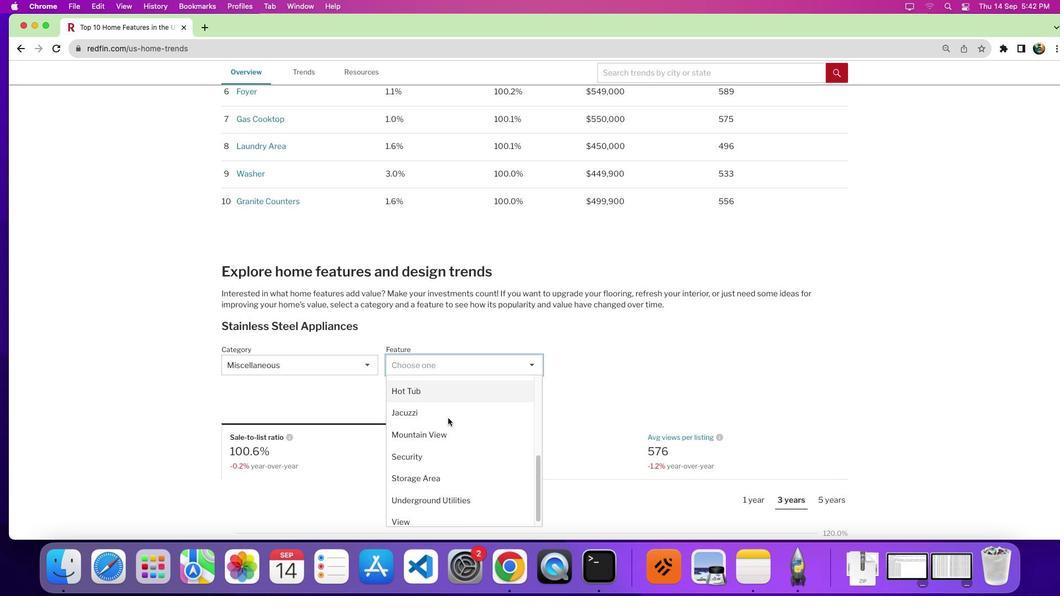 
Action: Mouse moved to (435, 412)
Screenshot: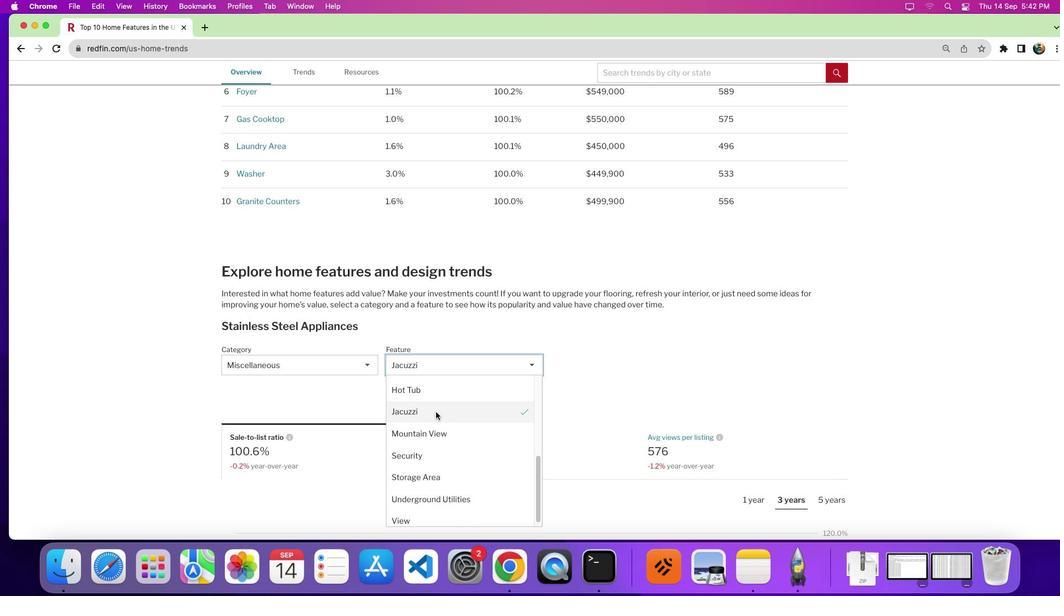 
Action: Mouse pressed left at (435, 412)
Screenshot: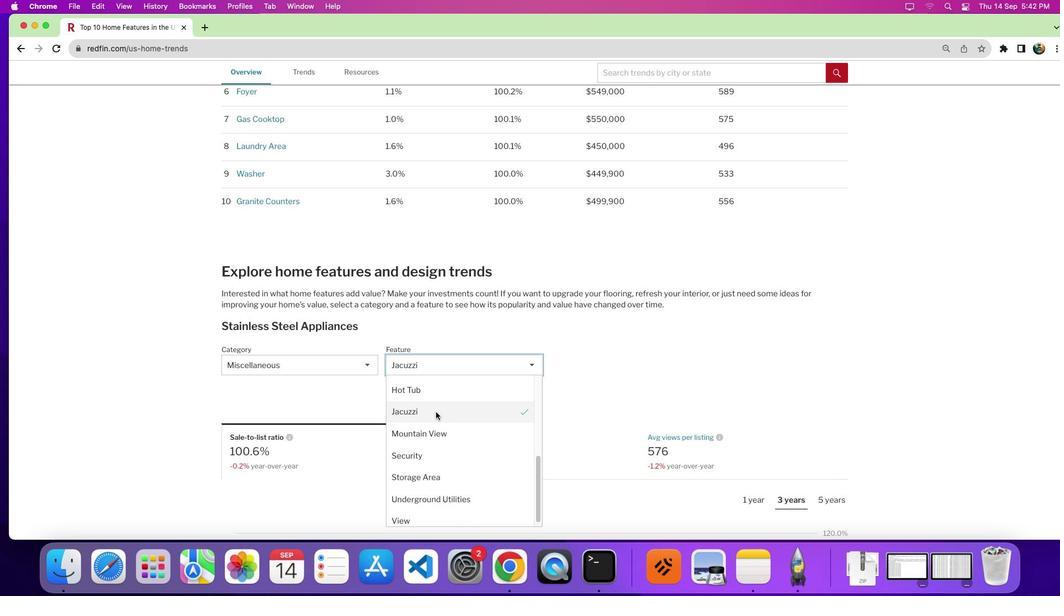 
Action: Mouse moved to (570, 328)
Screenshot: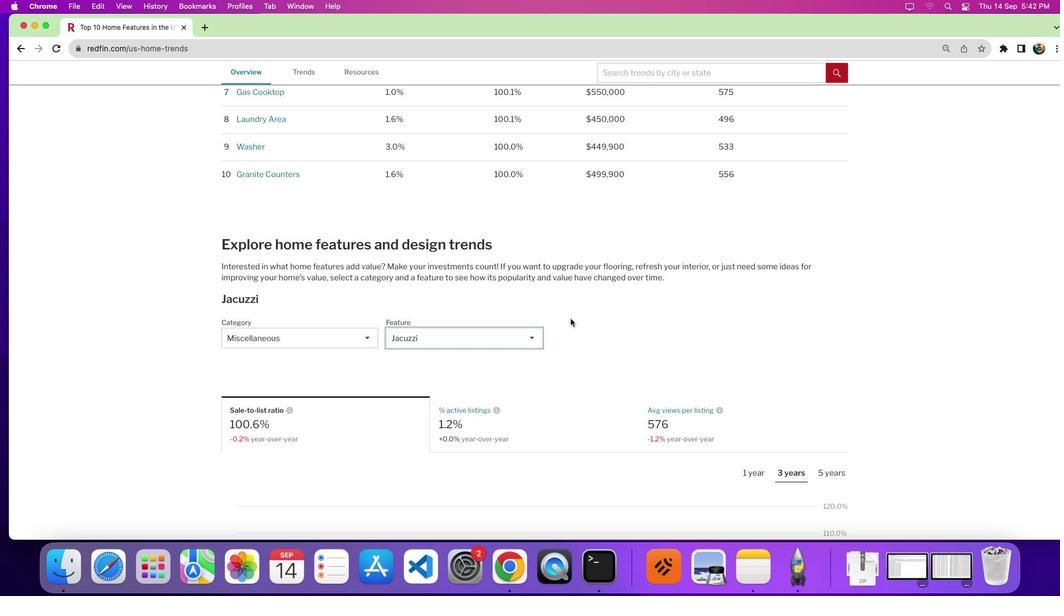 
Action: Mouse scrolled (570, 328) with delta (0, 0)
Screenshot: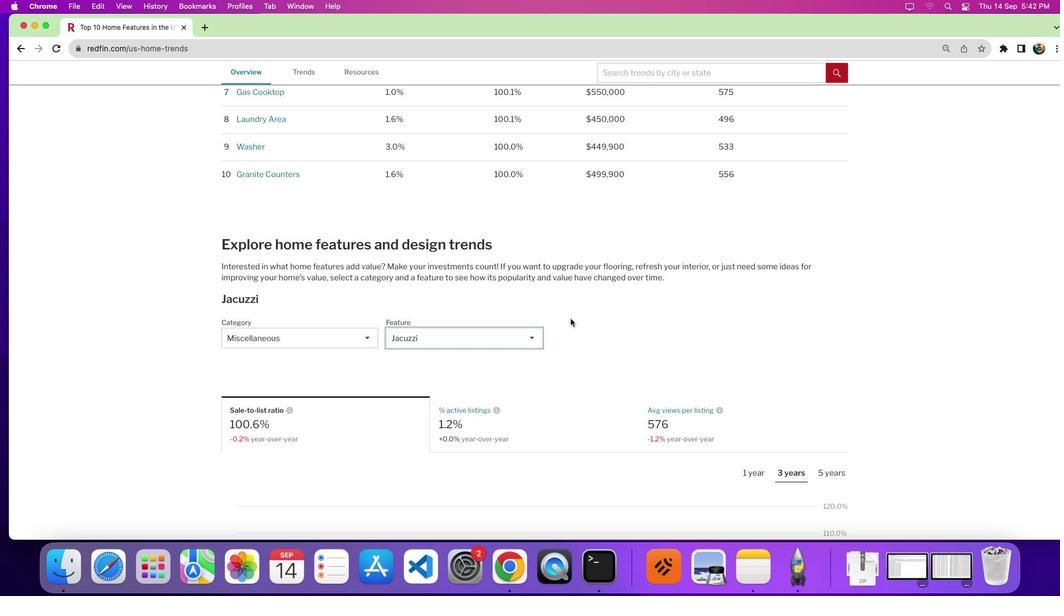 
Action: Mouse scrolled (570, 328) with delta (0, 0)
Screenshot: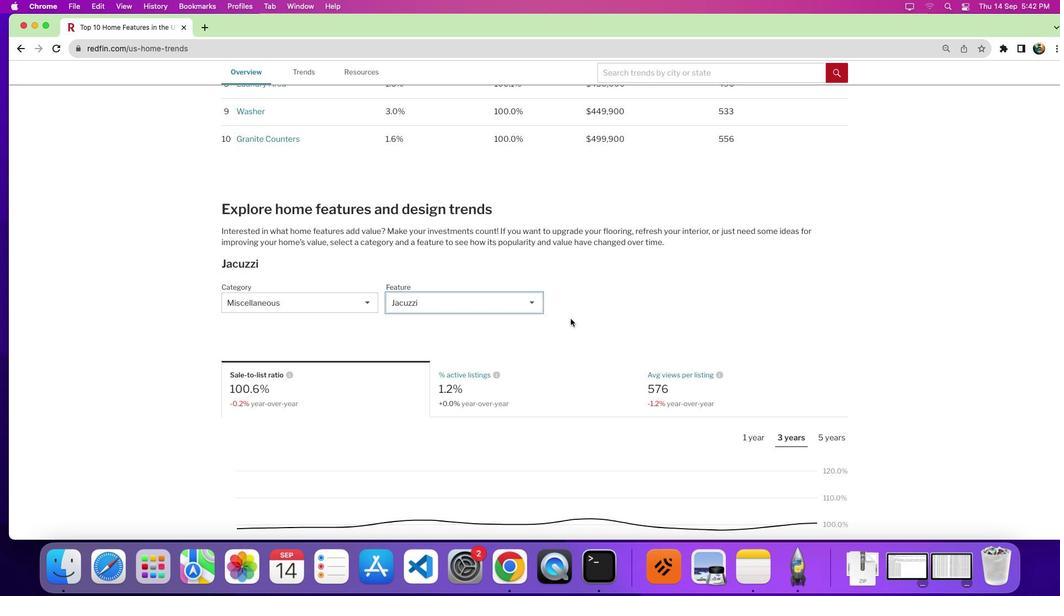 
Action: Mouse moved to (570, 322)
Screenshot: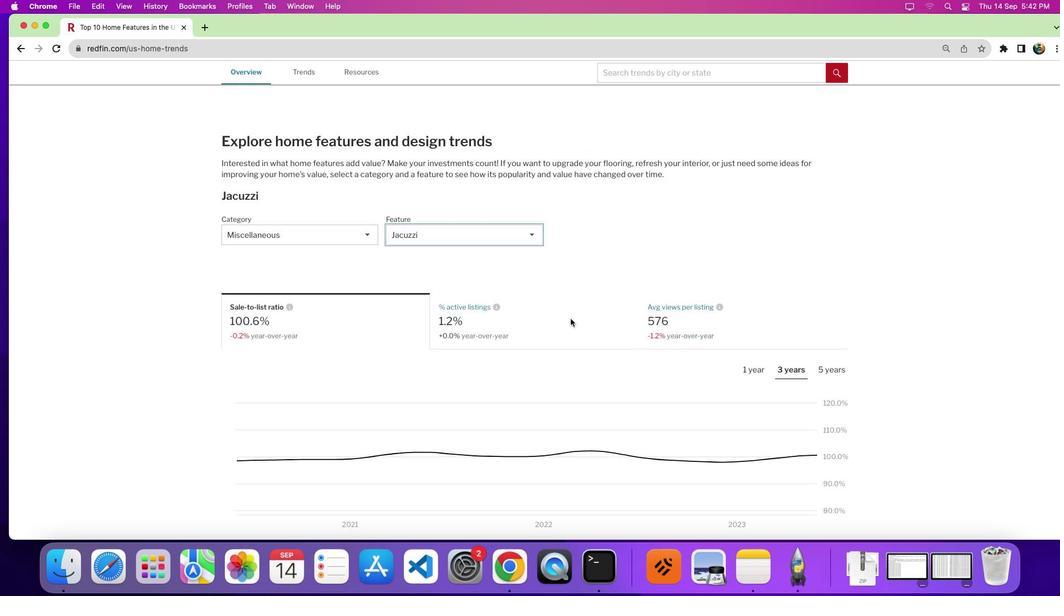 
Action: Mouse scrolled (570, 322) with delta (0, -2)
Screenshot: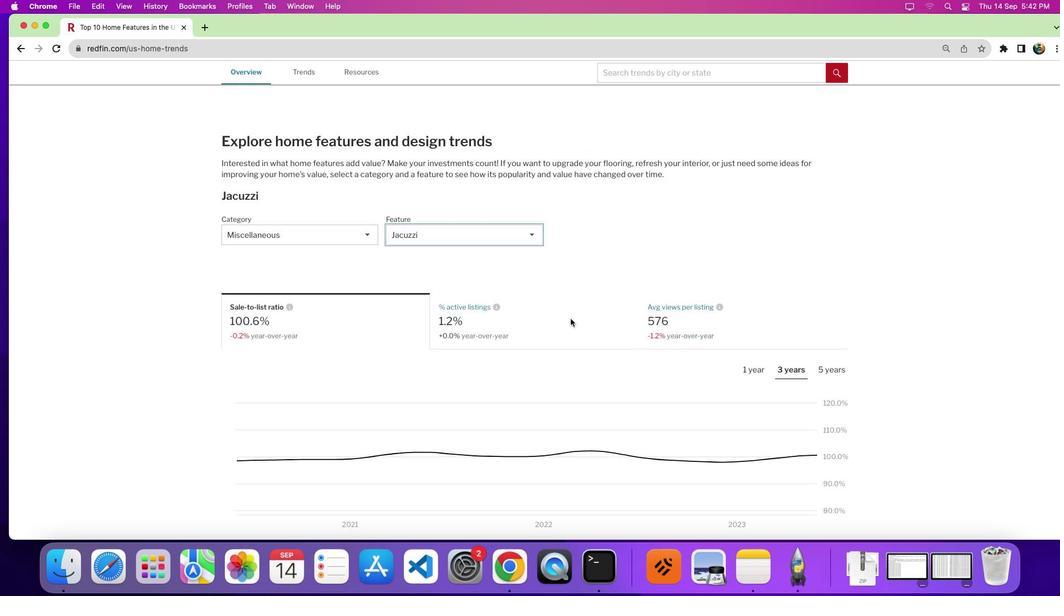 
Action: Mouse moved to (571, 317)
Screenshot: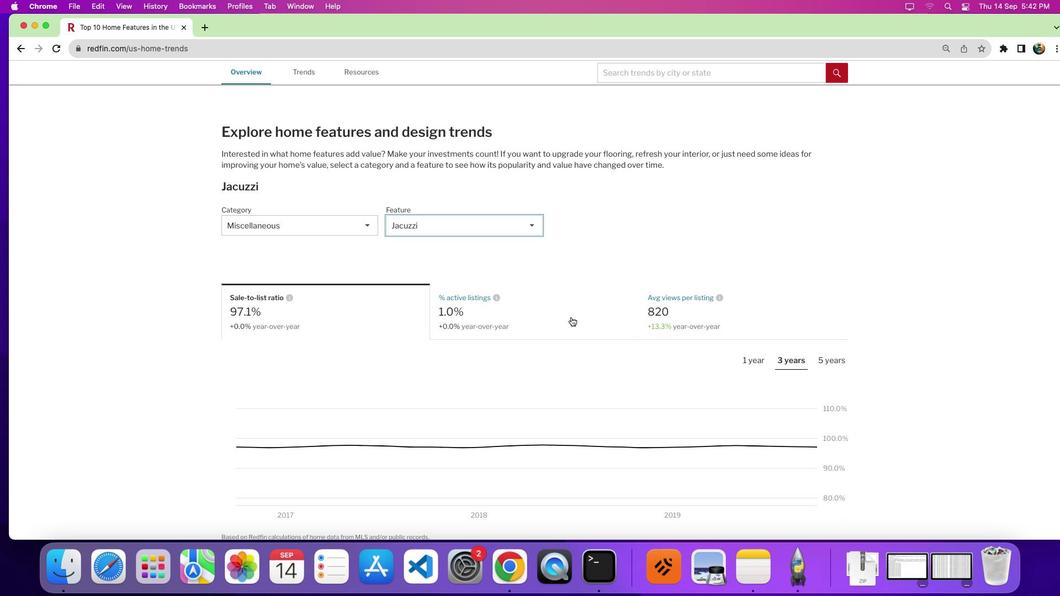 
Action: Mouse scrolled (571, 317) with delta (0, 0)
Screenshot: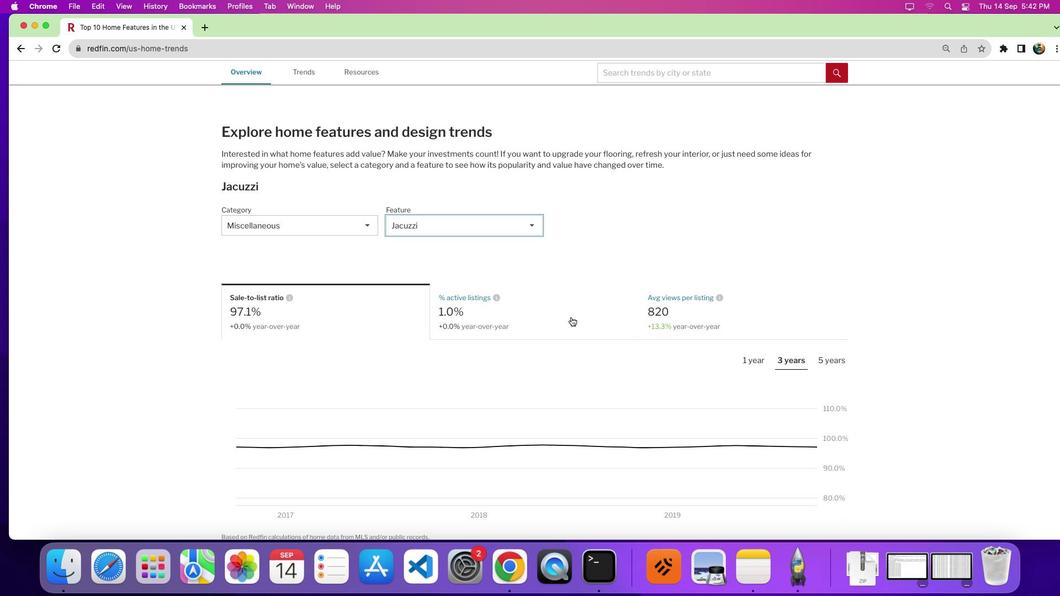 
Action: Mouse moved to (546, 312)
Screenshot: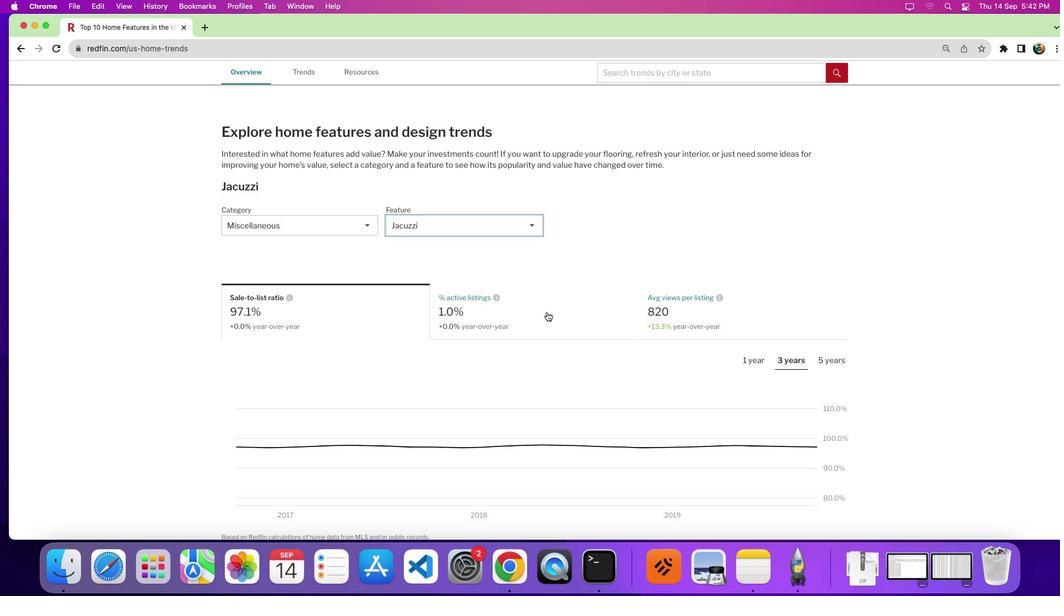 
Action: Mouse scrolled (546, 312) with delta (0, 0)
Screenshot: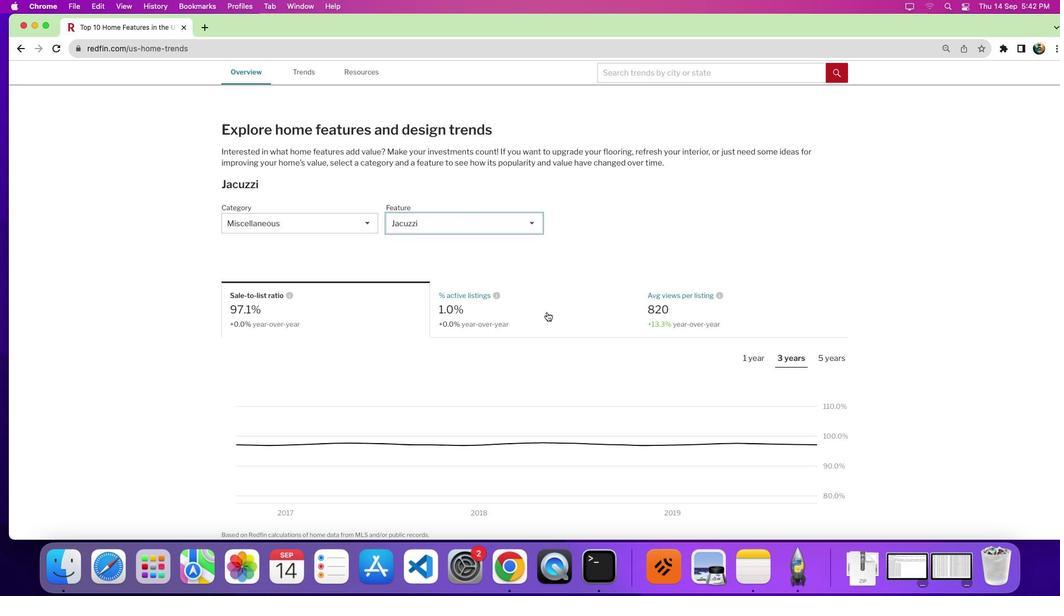 
Action: Mouse moved to (820, 361)
Screenshot: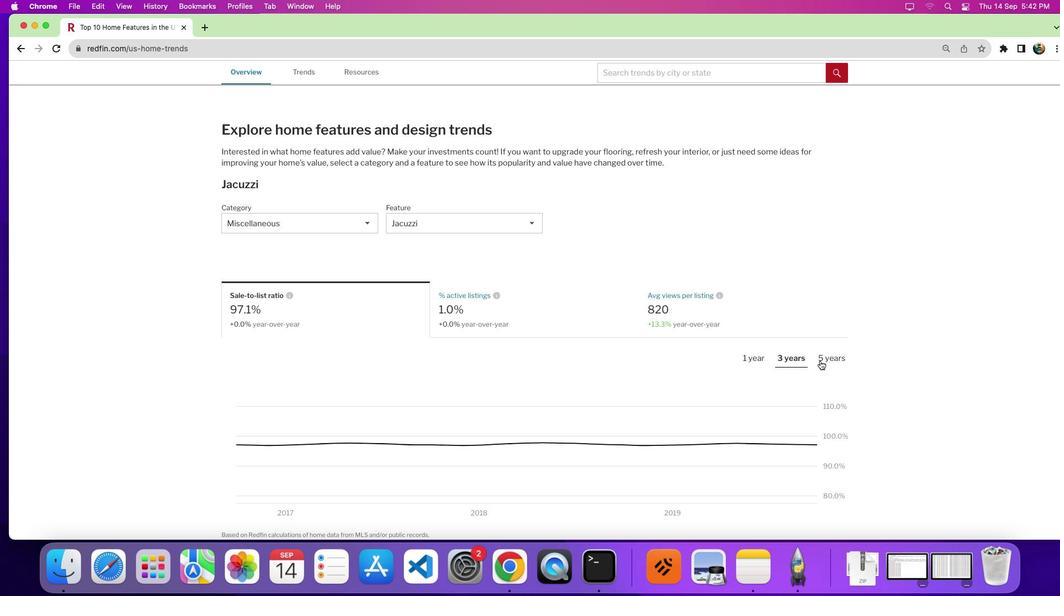 
Action: Mouse pressed left at (820, 361)
Screenshot: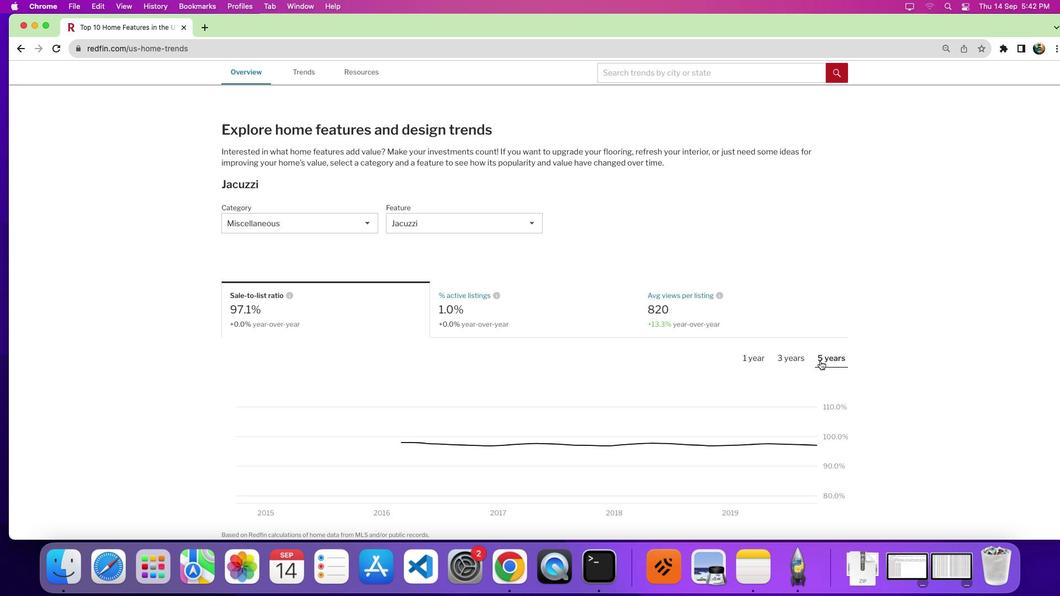 
Action: Mouse pressed left at (820, 361)
Screenshot: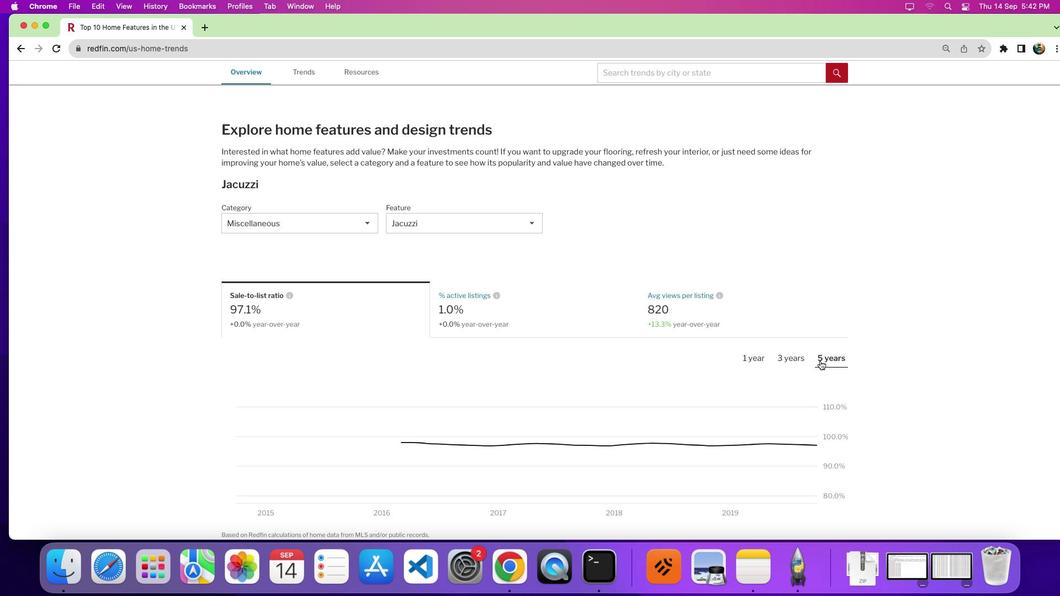 
Action: Mouse moved to (811, 365)
Screenshot: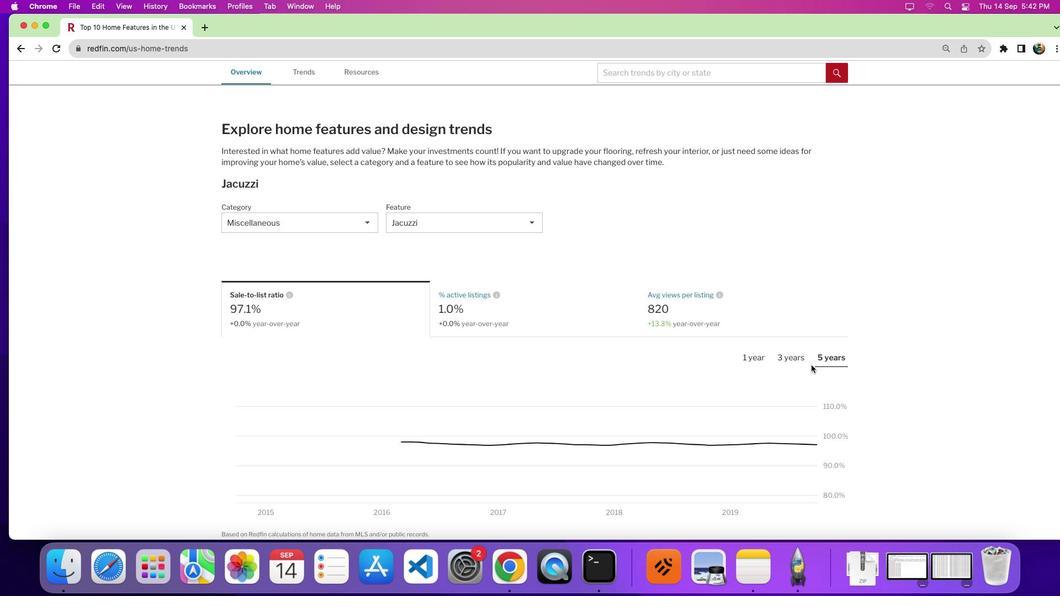 
Action: Mouse scrolled (811, 365) with delta (0, 0)
Screenshot: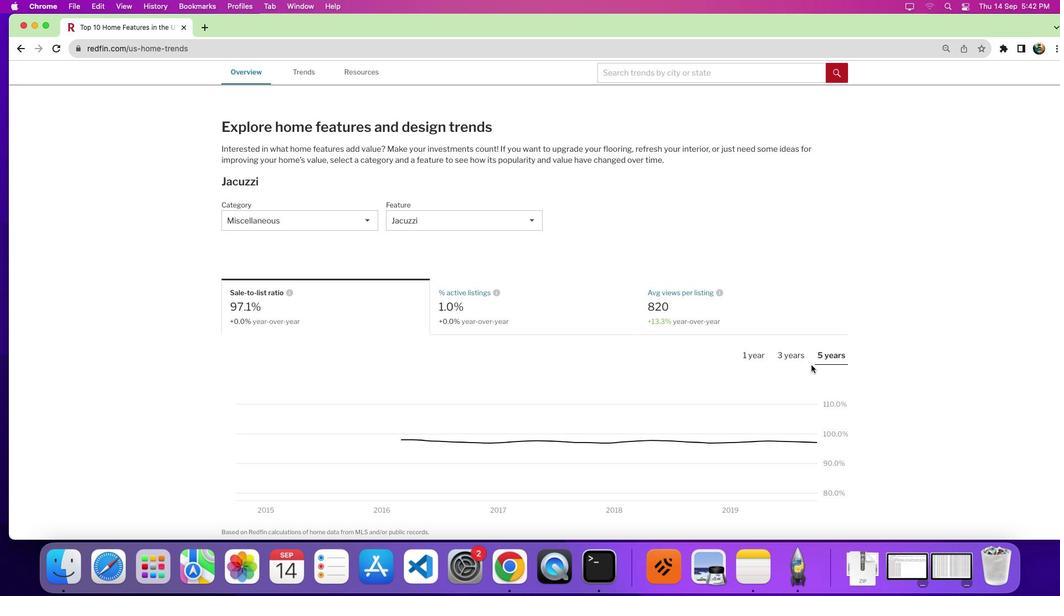 
Action: Mouse scrolled (811, 365) with delta (0, 0)
Screenshot: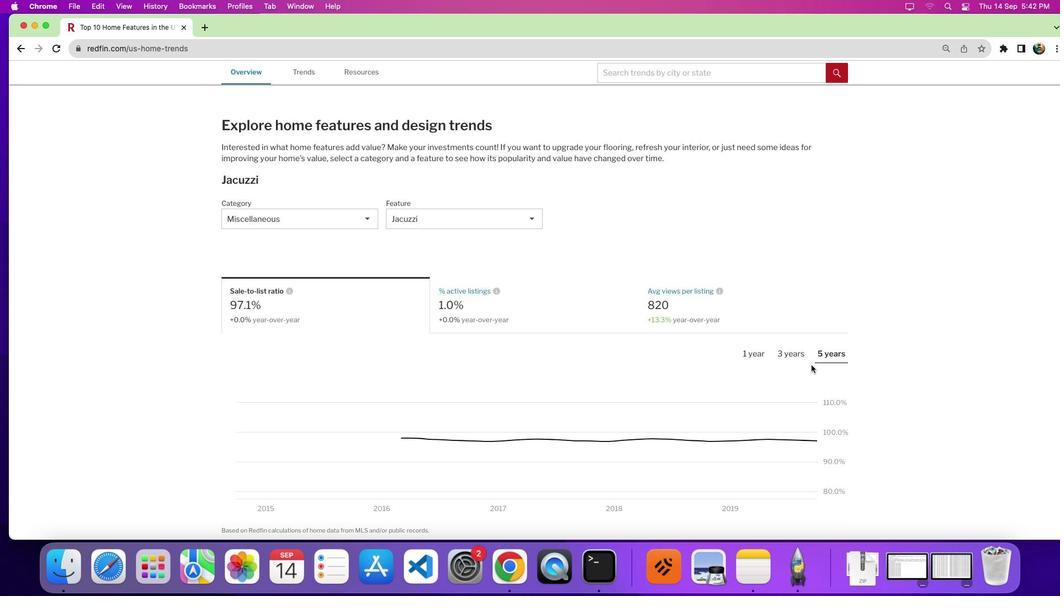 
Action: Mouse scrolled (811, 365) with delta (0, 0)
Screenshot: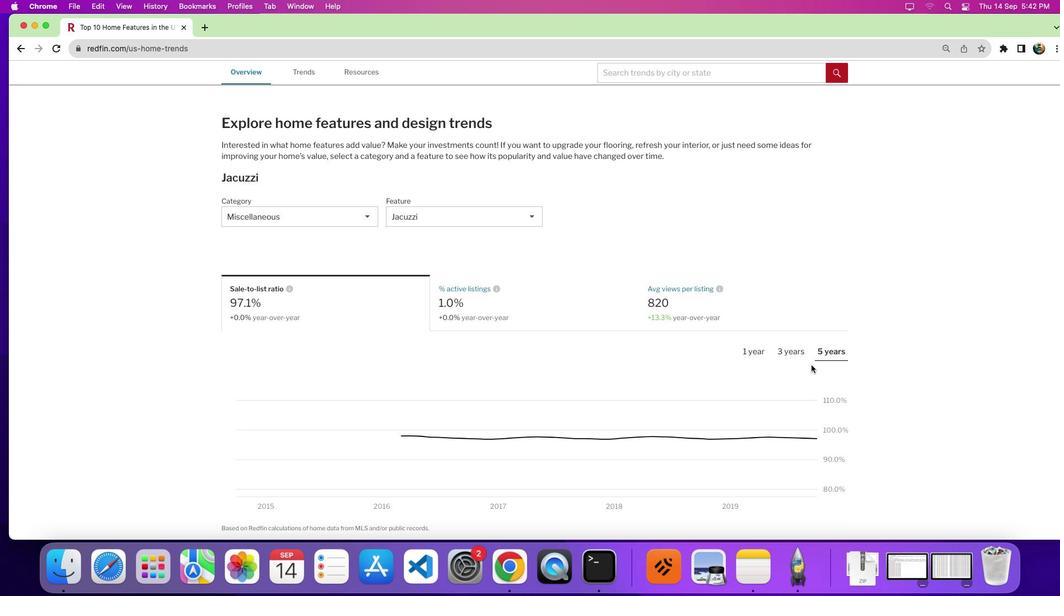 
Action: Mouse scrolled (811, 365) with delta (0, 0)
Screenshot: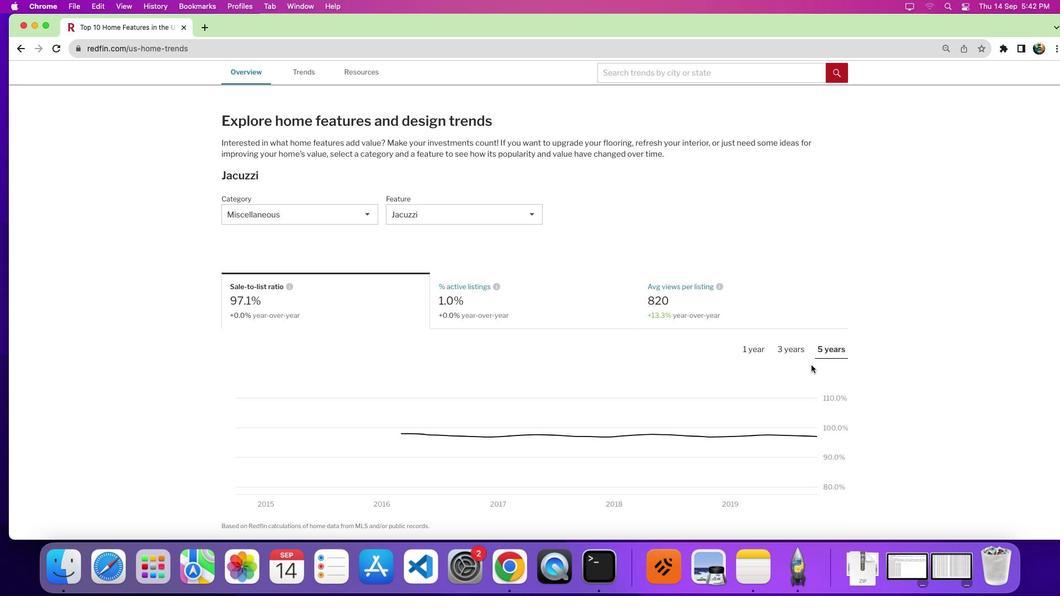 
Action: Mouse moved to (636, 388)
Screenshot: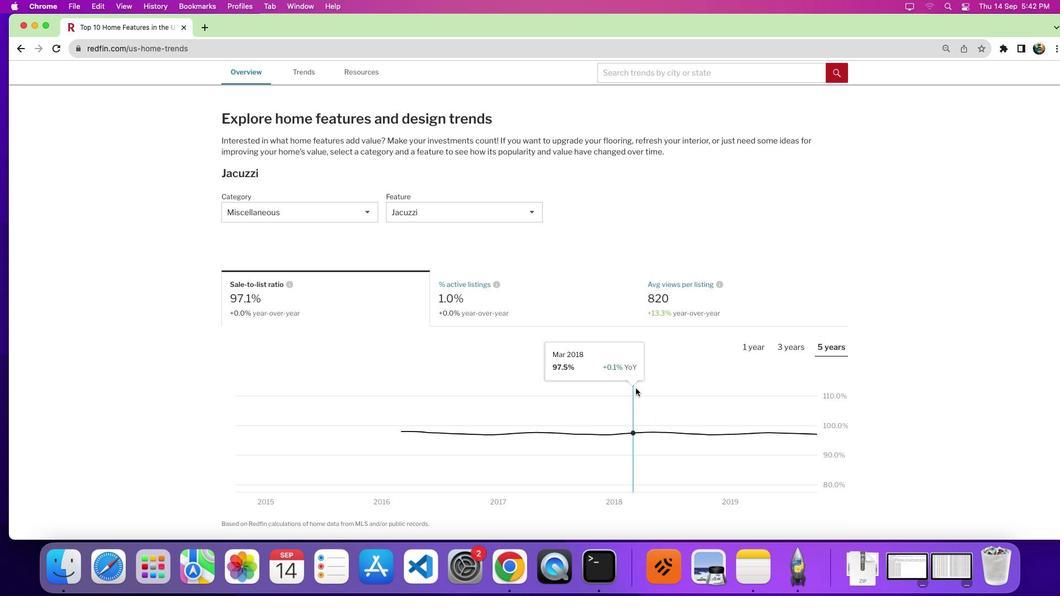 
Action: Mouse scrolled (636, 388) with delta (0, 0)
Screenshot: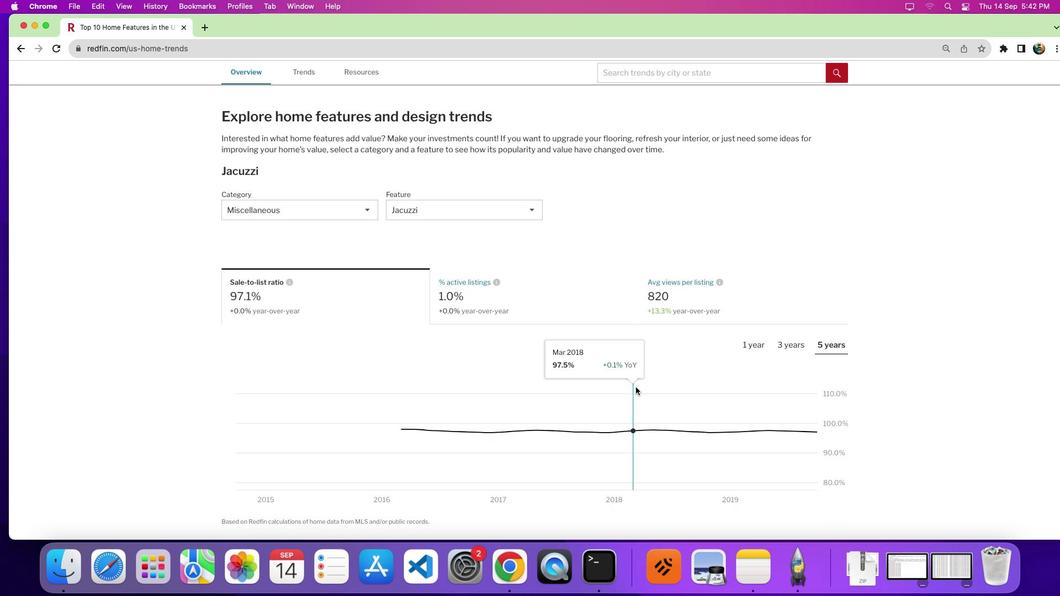 
Action: Mouse moved to (636, 388)
Screenshot: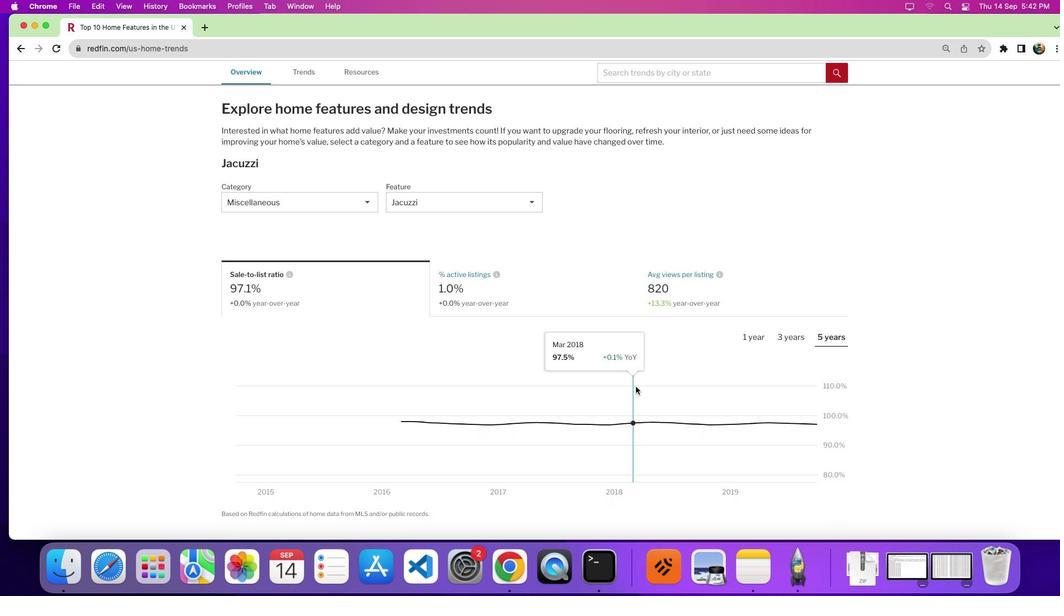
Action: Mouse scrolled (636, 388) with delta (0, 0)
Screenshot: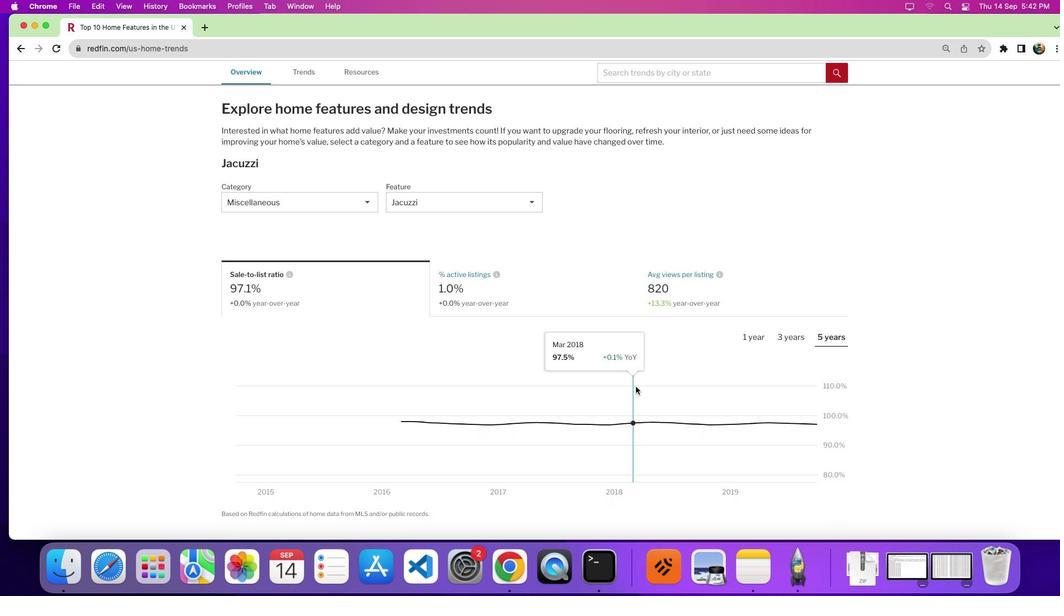 
Action: Mouse moved to (805, 382)
Screenshot: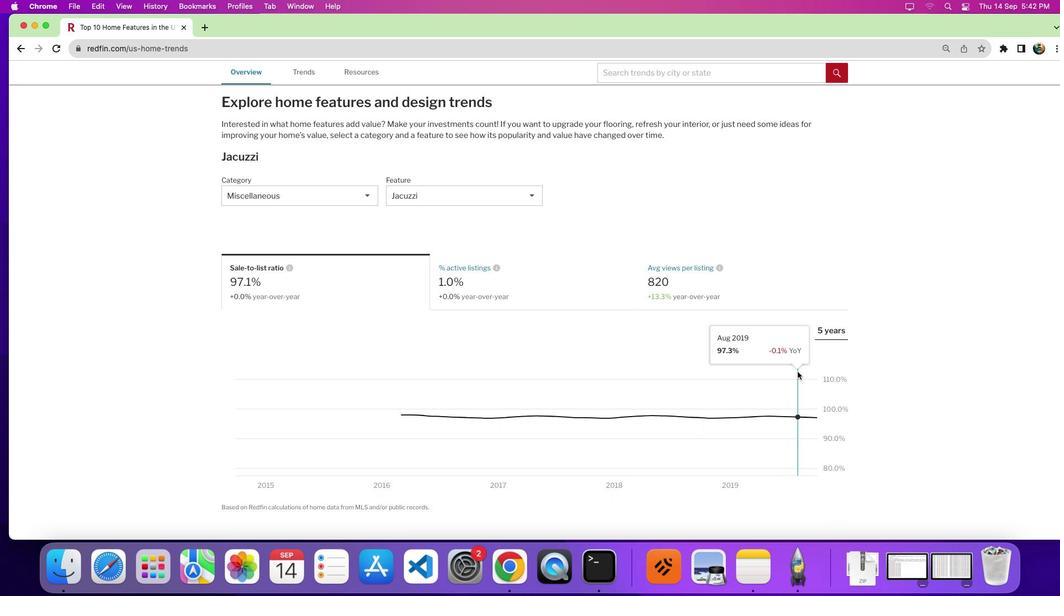 
Action: Mouse scrolled (805, 382) with delta (0, 0)
Screenshot: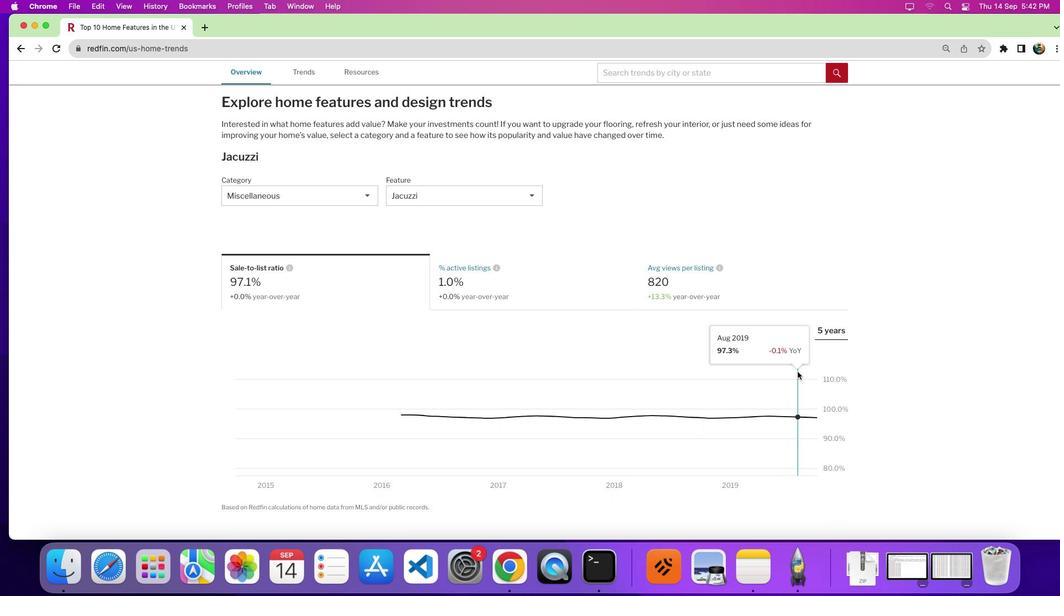 
Action: Mouse moved to (799, 374)
Screenshot: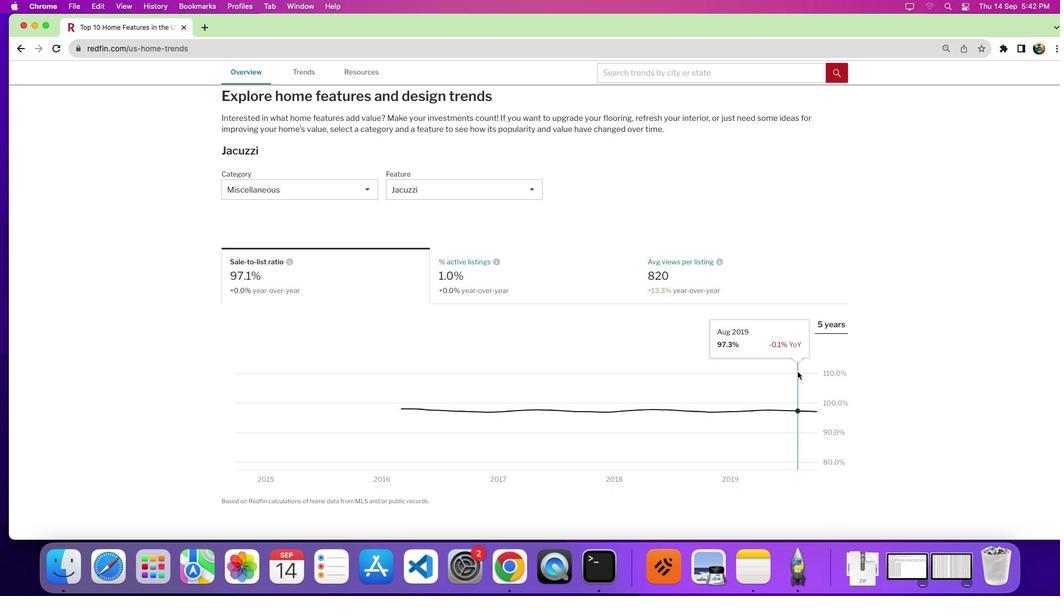 
Action: Mouse scrolled (799, 374) with delta (0, 0)
Screenshot: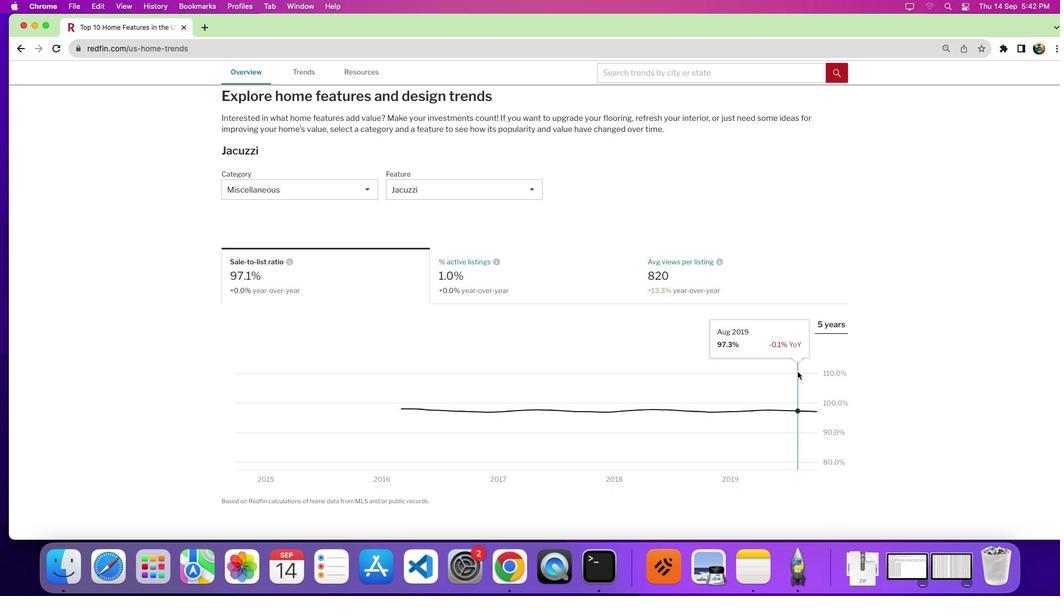 
Action: Mouse moved to (818, 369)
Screenshot: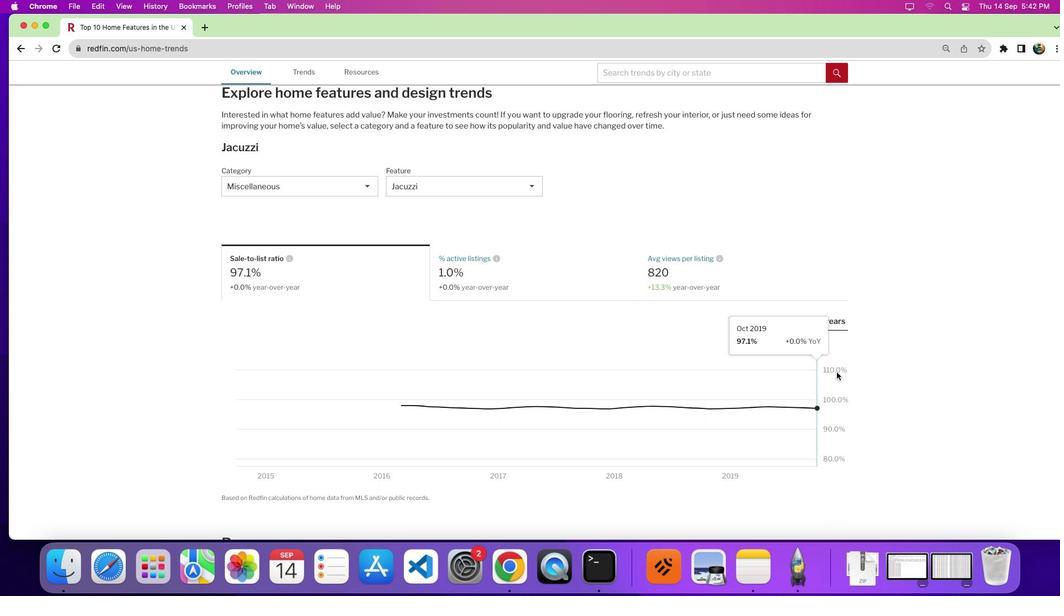 
Action: Mouse scrolled (818, 369) with delta (0, 0)
Screenshot: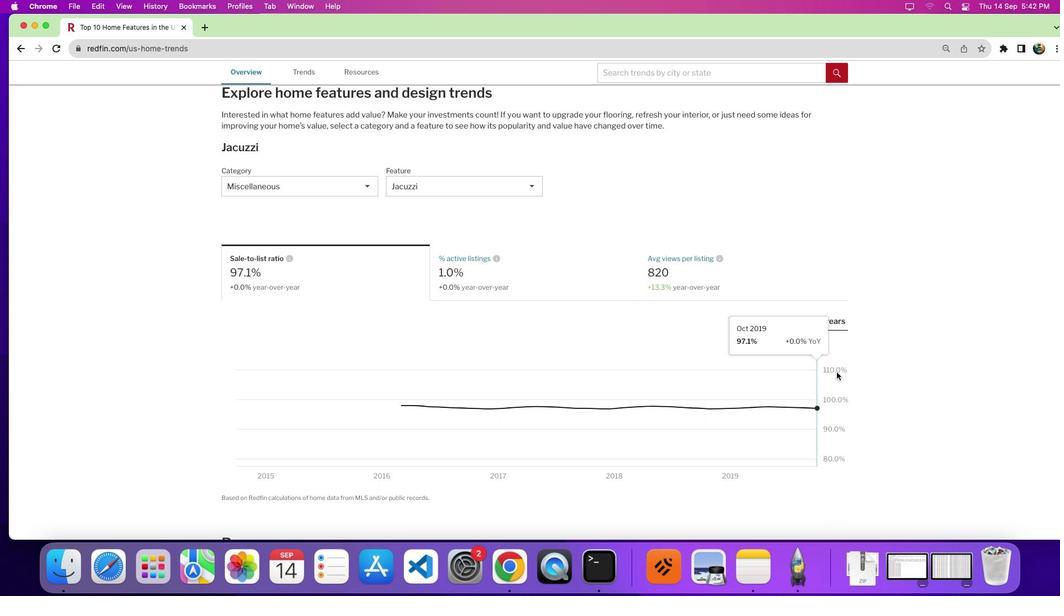 
Action: Mouse moved to (897, 386)
Screenshot: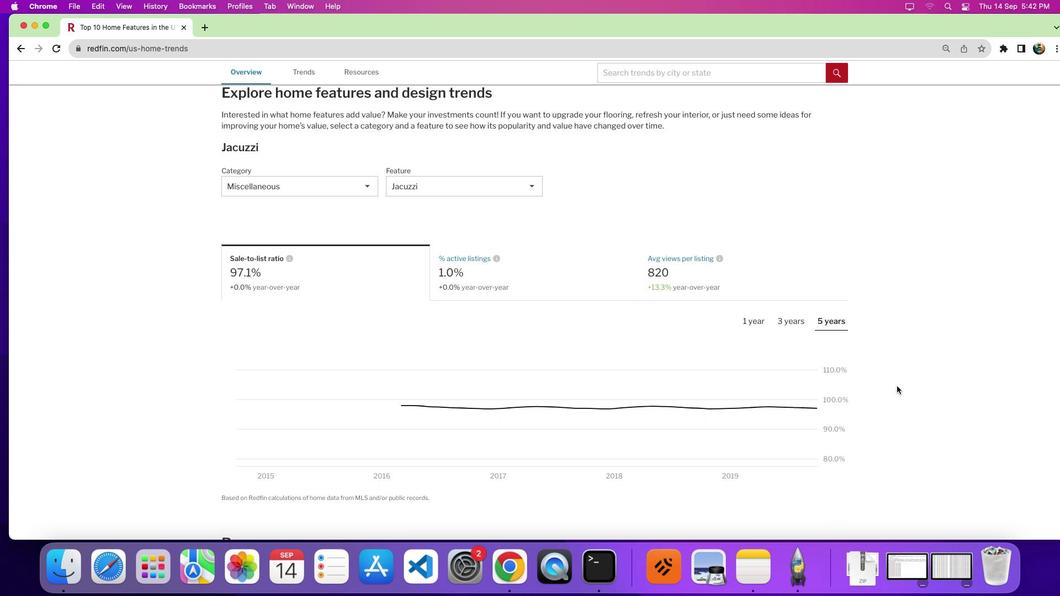 
